 Task: Create a due date automation trigger when advanced on, on the monday of the week a card is due add dates due today at 11:00 AM.
Action: Mouse moved to (1224, 92)
Screenshot: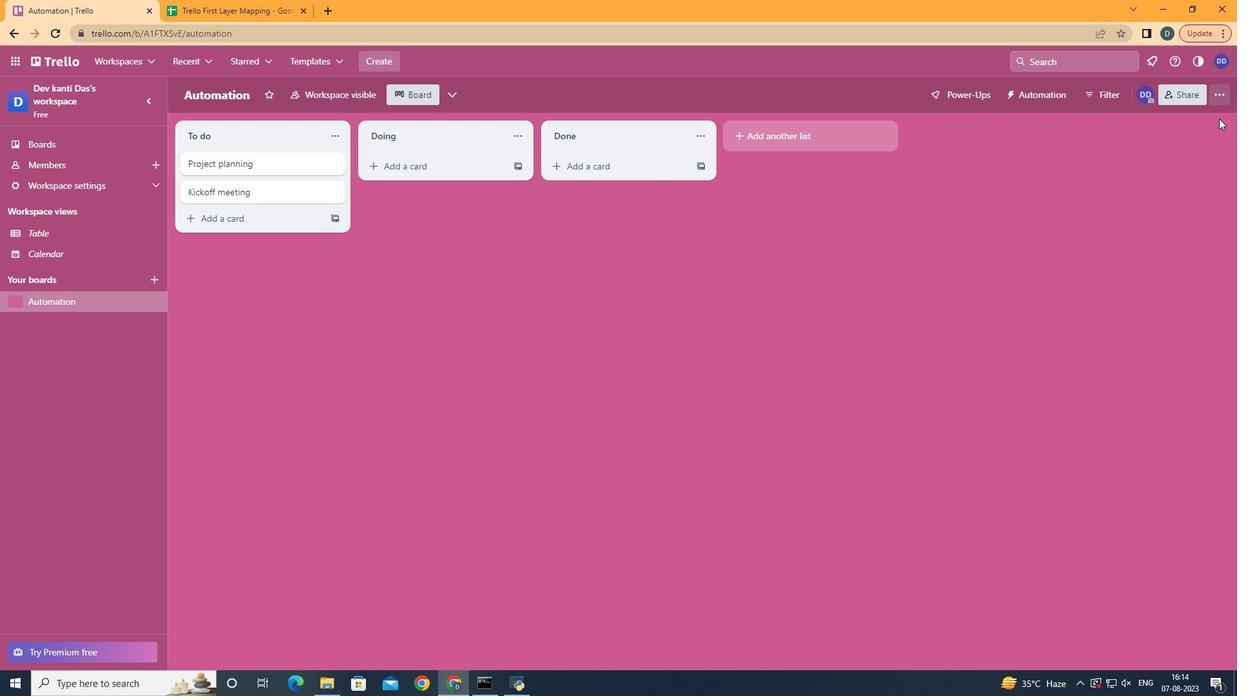 
Action: Mouse pressed left at (1224, 92)
Screenshot: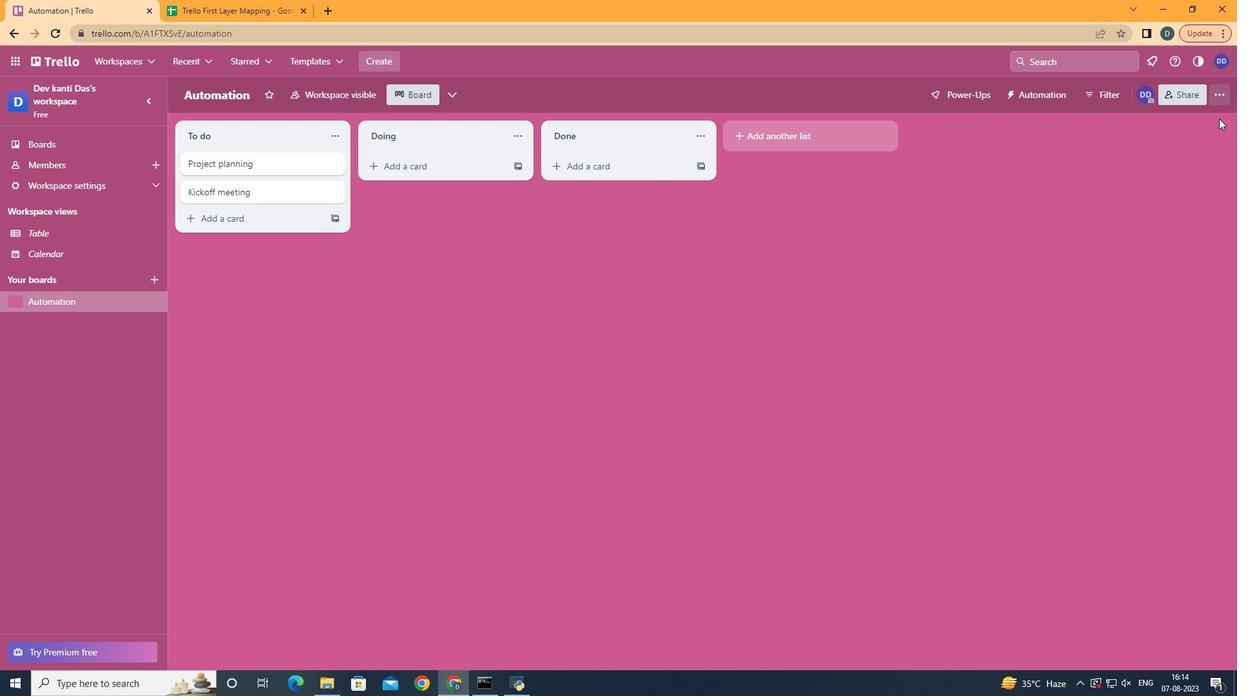 
Action: Mouse moved to (1137, 266)
Screenshot: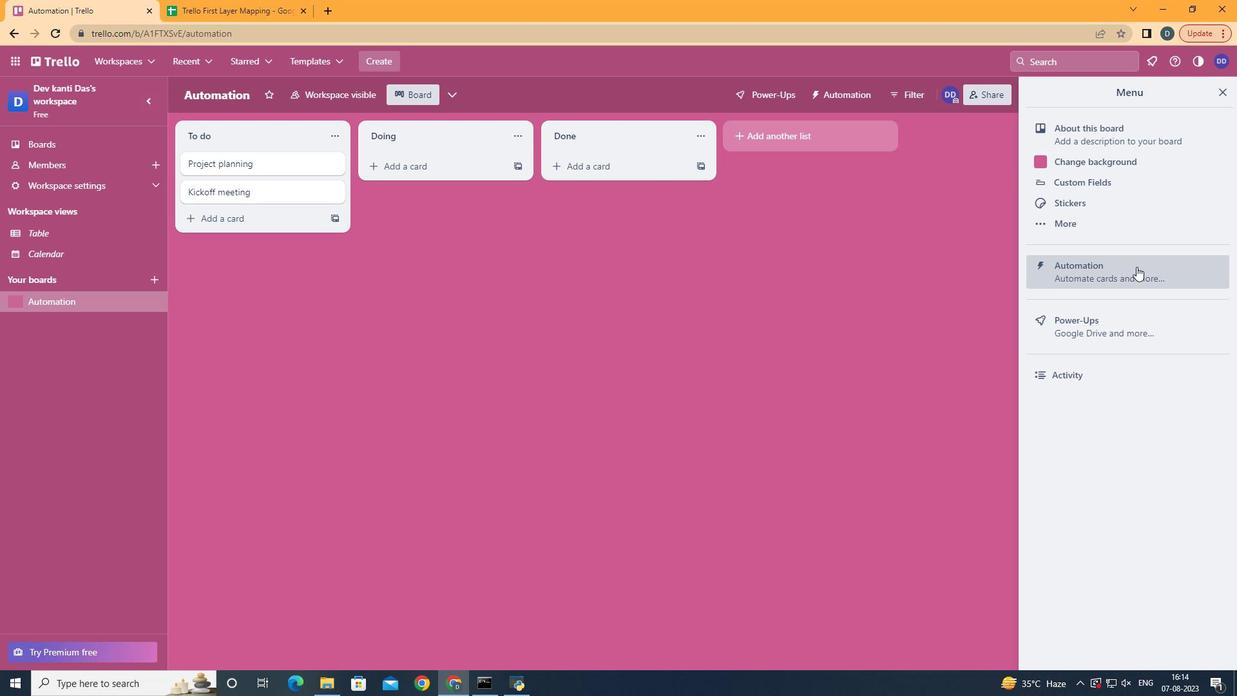 
Action: Mouse pressed left at (1137, 266)
Screenshot: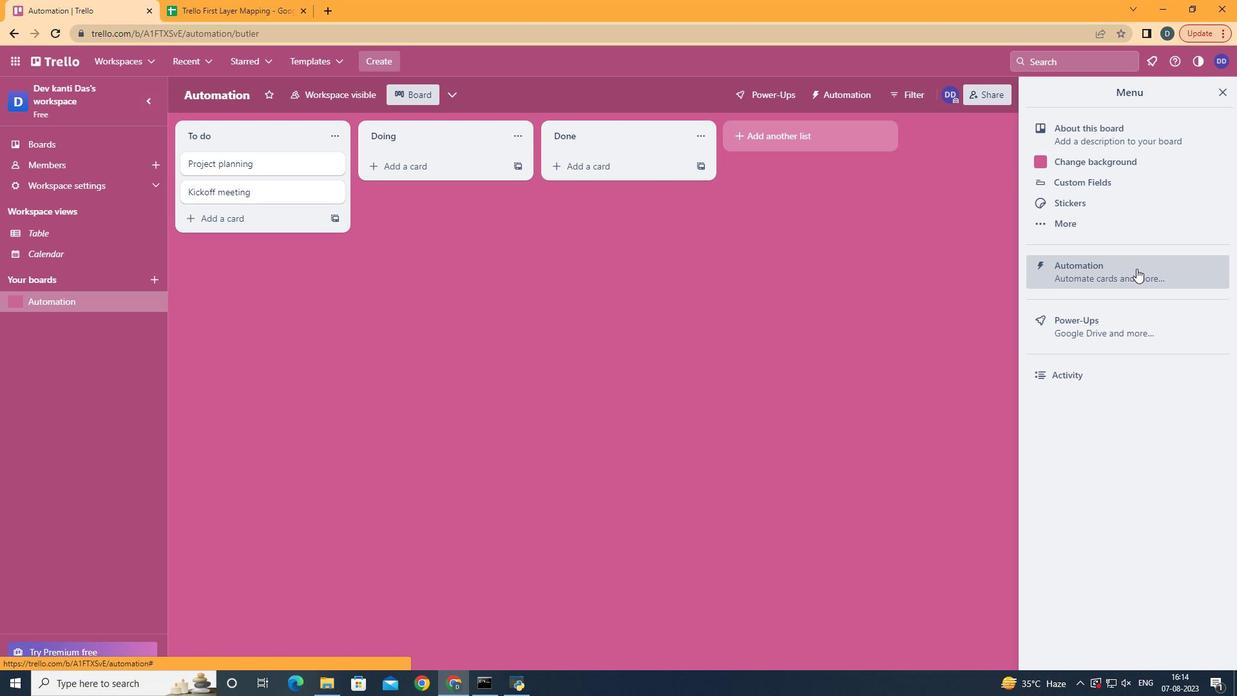 
Action: Mouse moved to (246, 258)
Screenshot: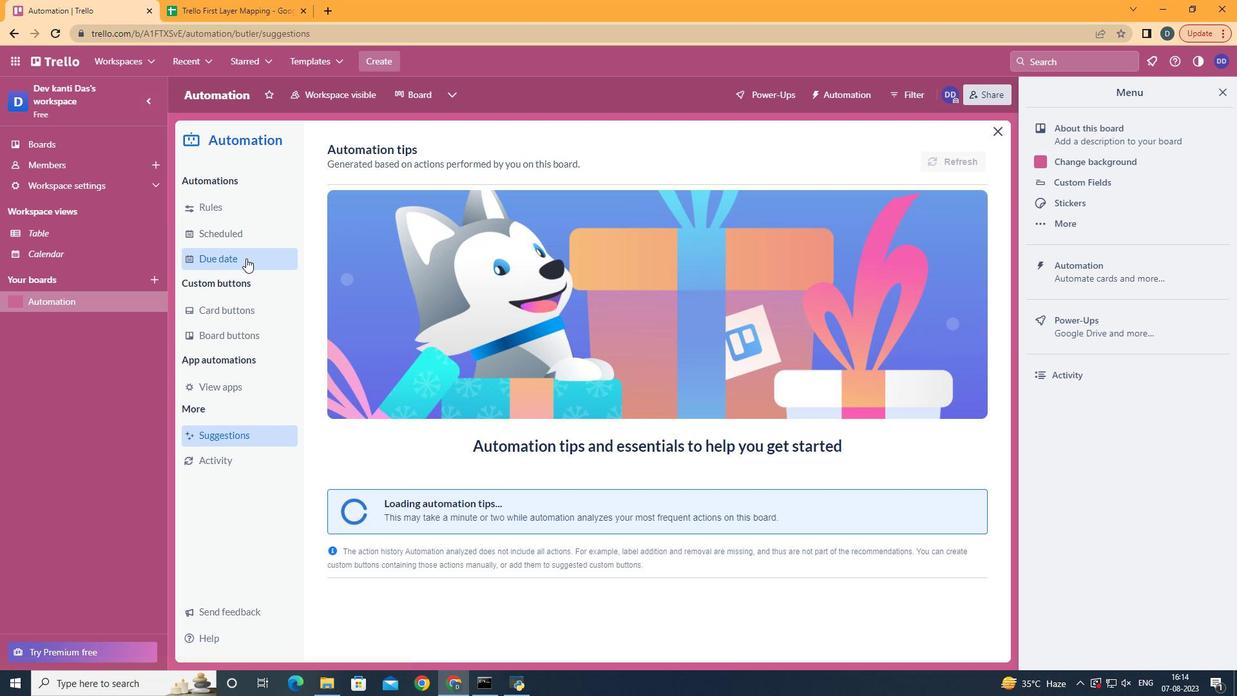 
Action: Mouse pressed left at (246, 258)
Screenshot: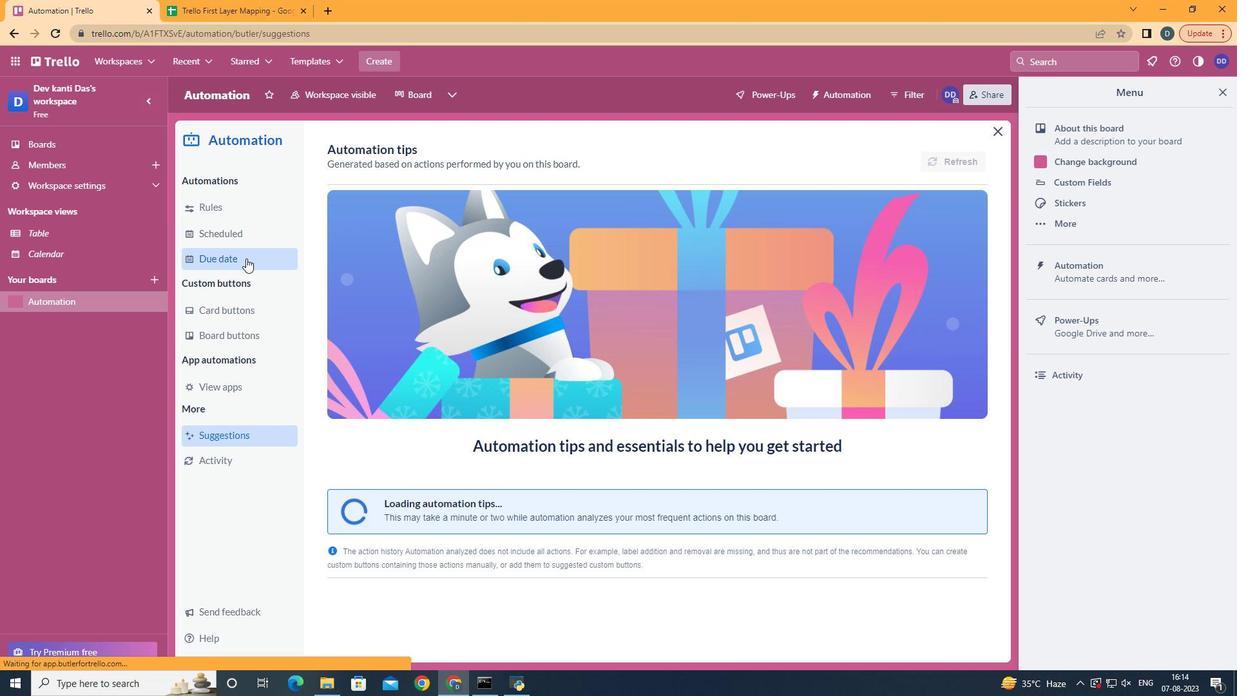 
Action: Mouse moved to (908, 157)
Screenshot: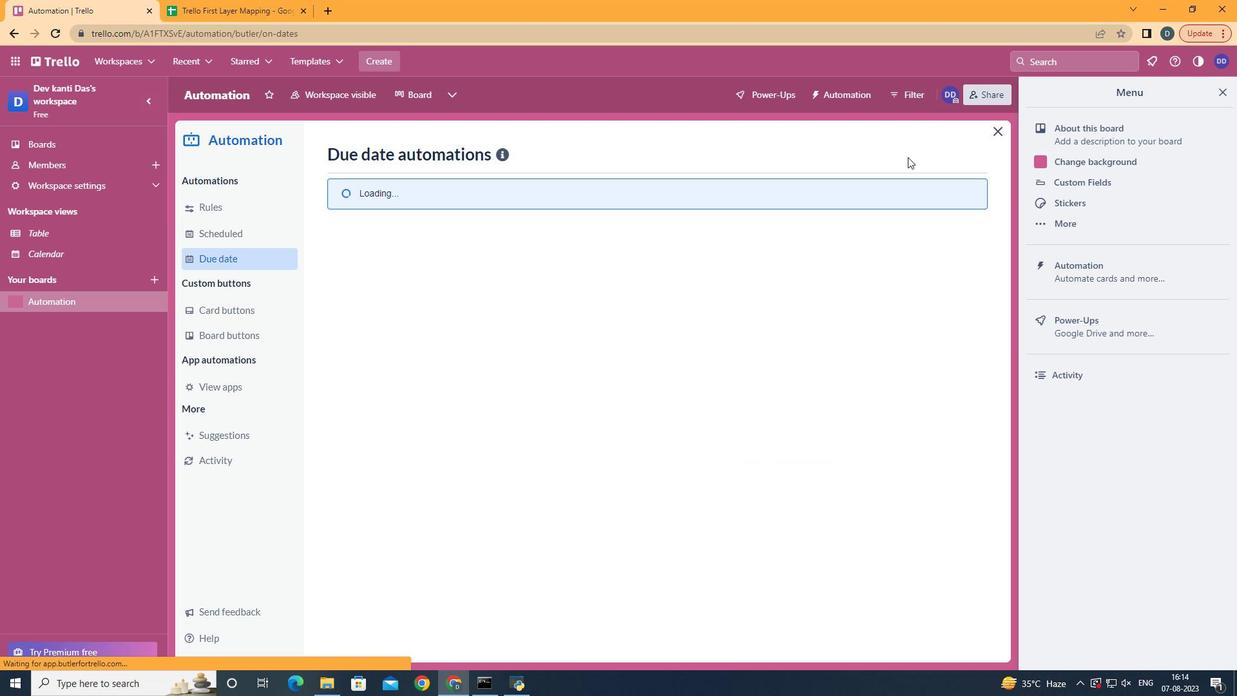 
Action: Mouse pressed left at (908, 157)
Screenshot: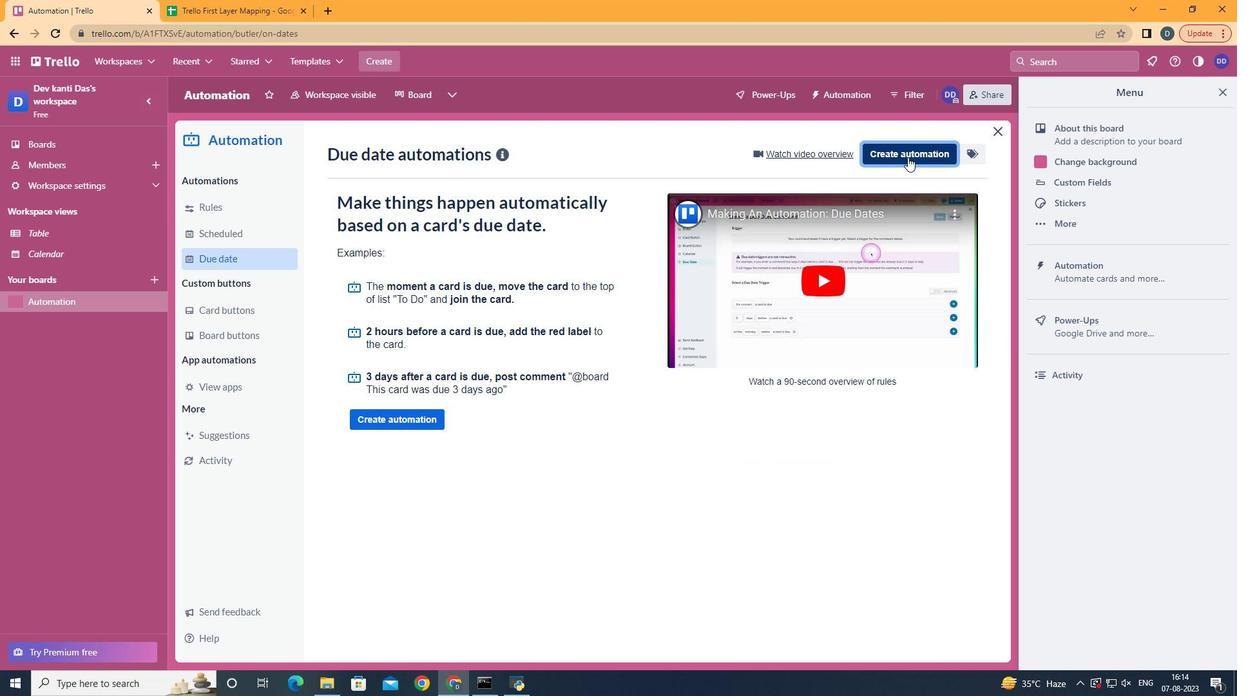 
Action: Mouse moved to (676, 277)
Screenshot: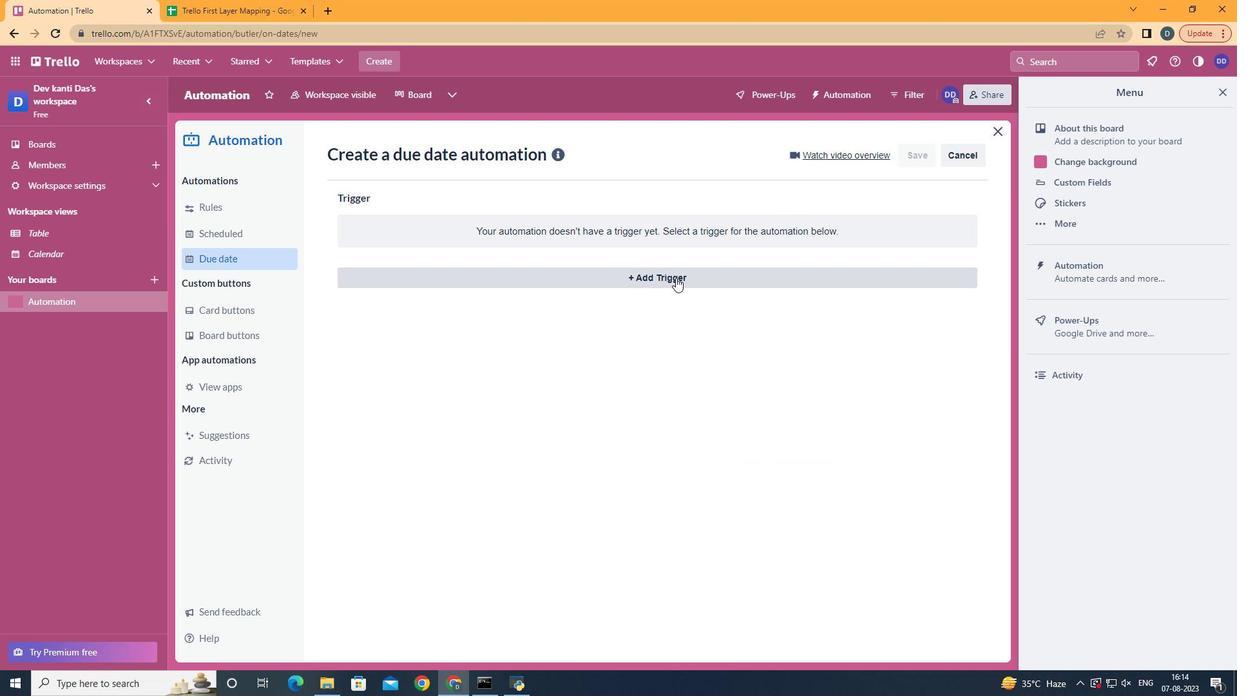 
Action: Mouse pressed left at (676, 277)
Screenshot: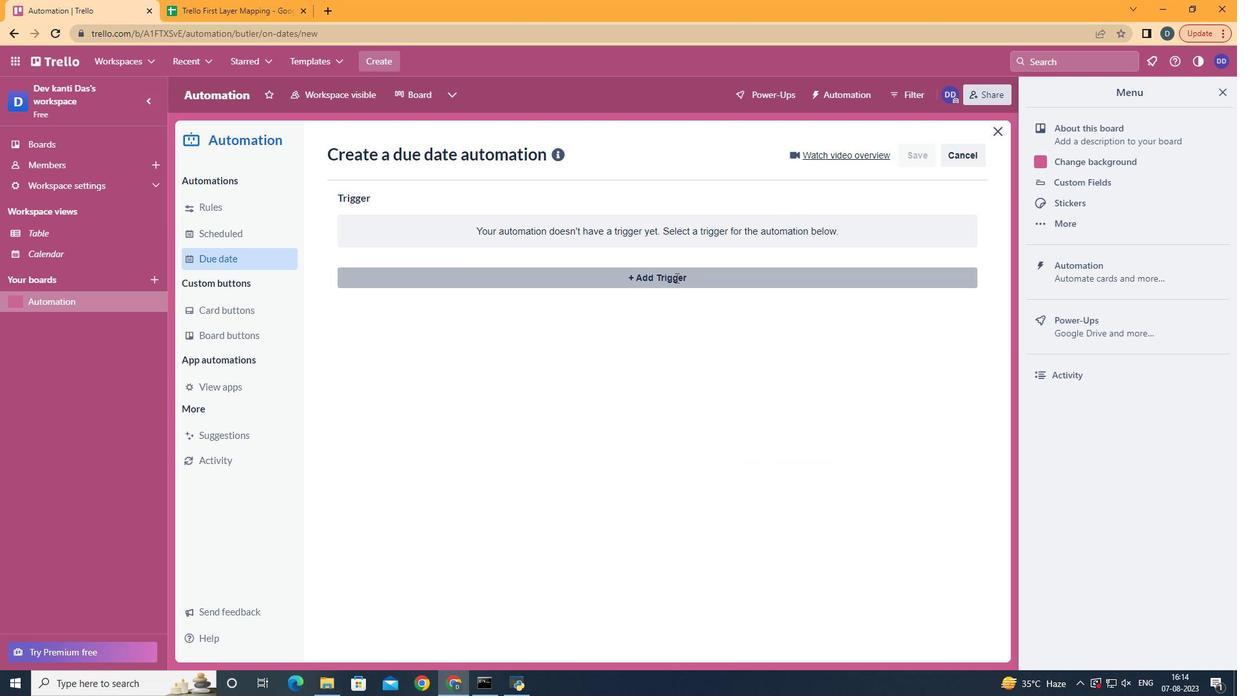
Action: Mouse moved to (419, 336)
Screenshot: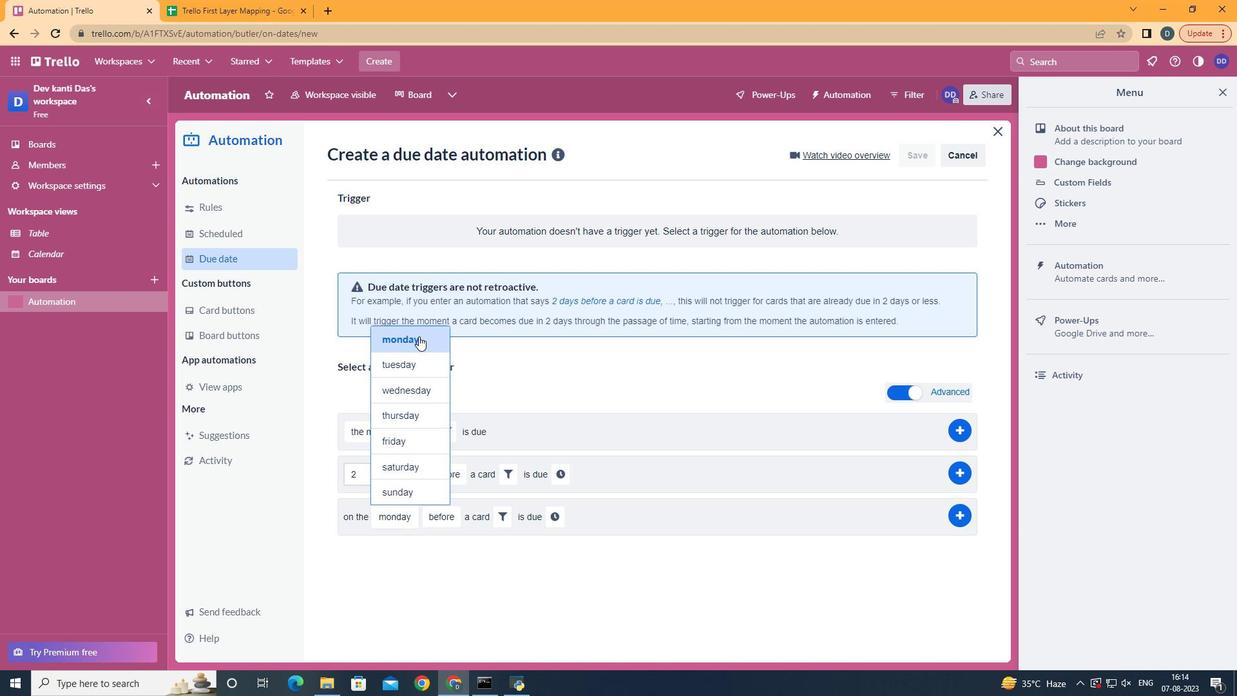 
Action: Mouse pressed left at (419, 336)
Screenshot: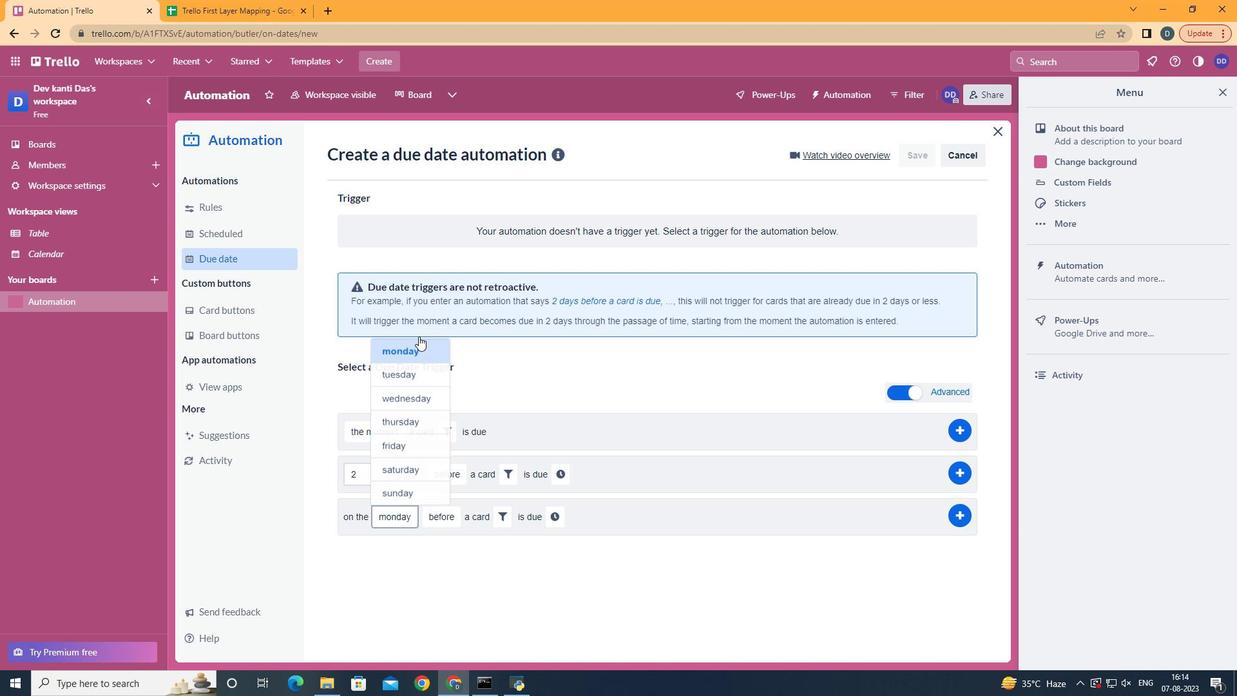 
Action: Mouse moved to (453, 592)
Screenshot: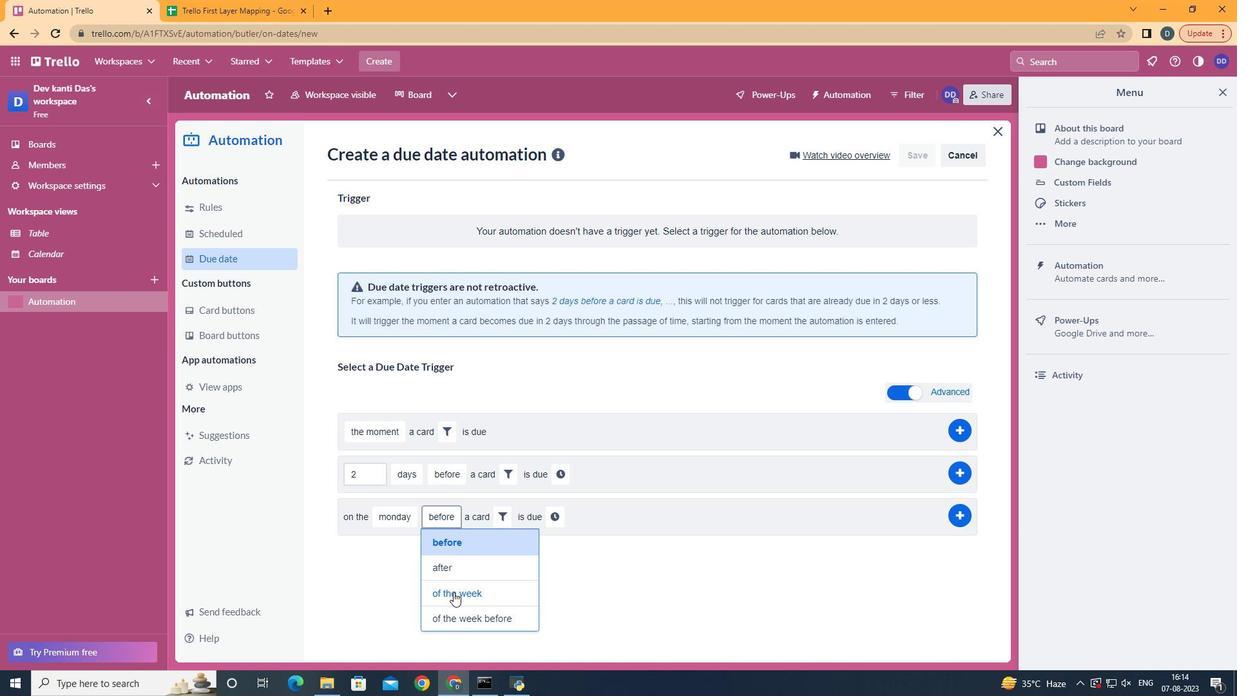 
Action: Mouse pressed left at (453, 592)
Screenshot: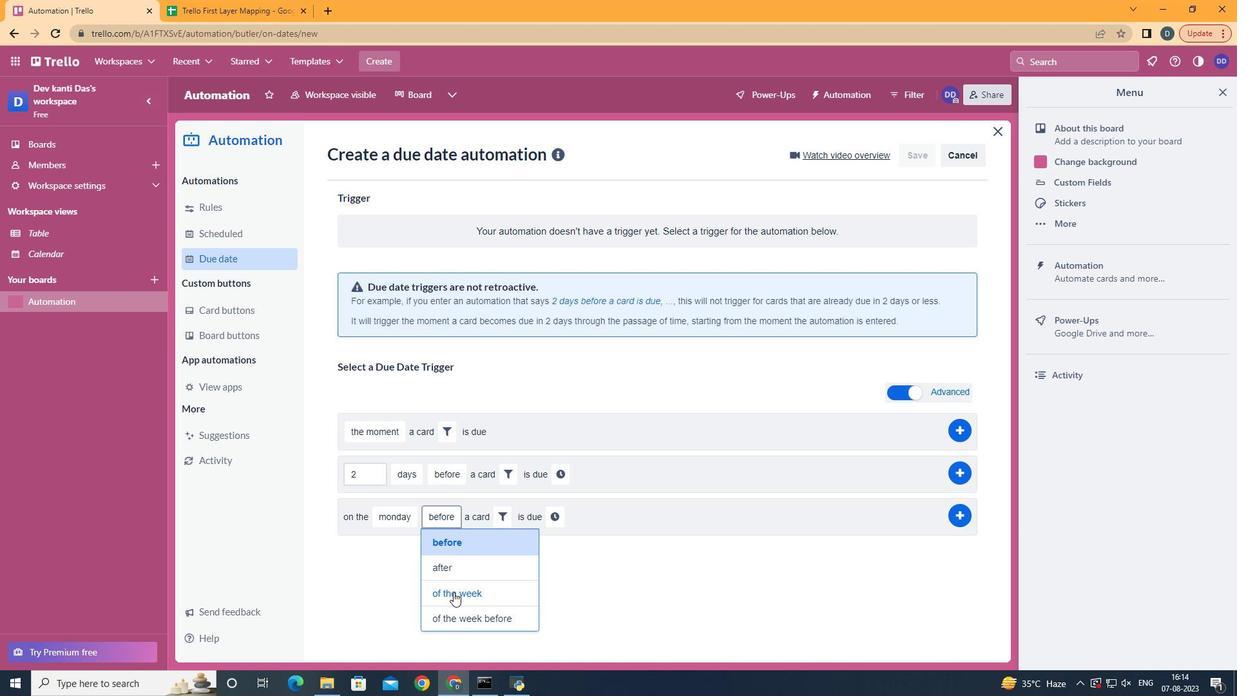 
Action: Mouse moved to (518, 524)
Screenshot: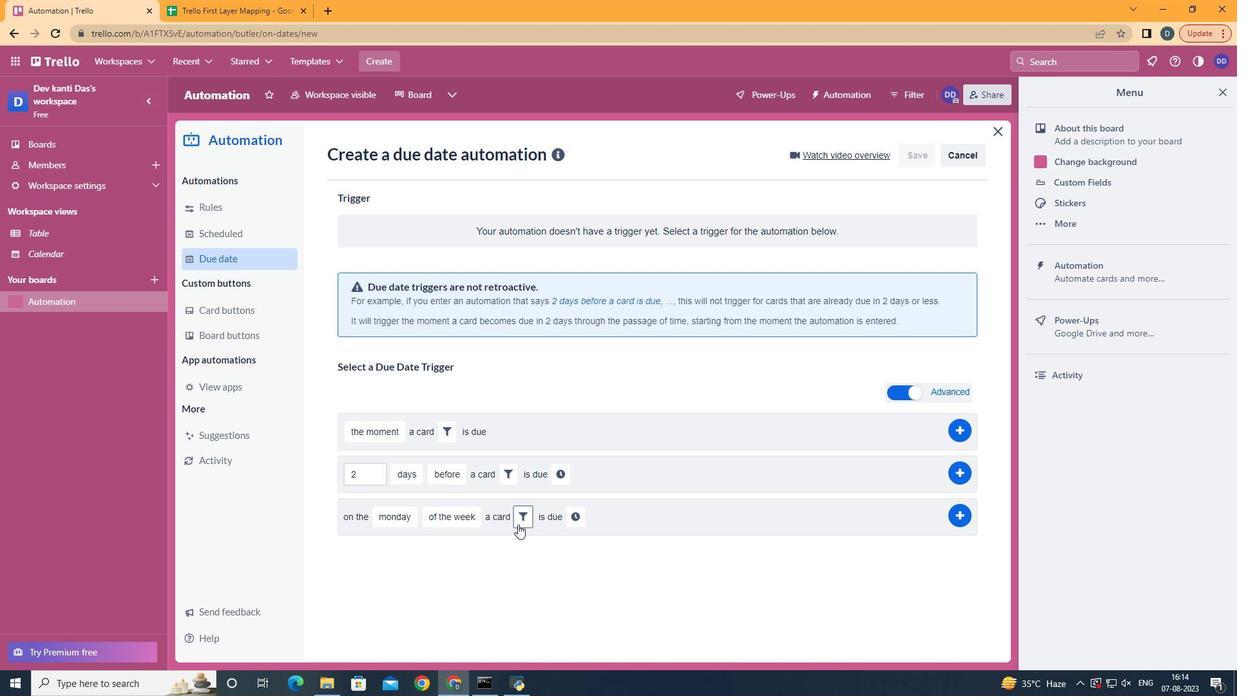 
Action: Mouse pressed left at (518, 524)
Screenshot: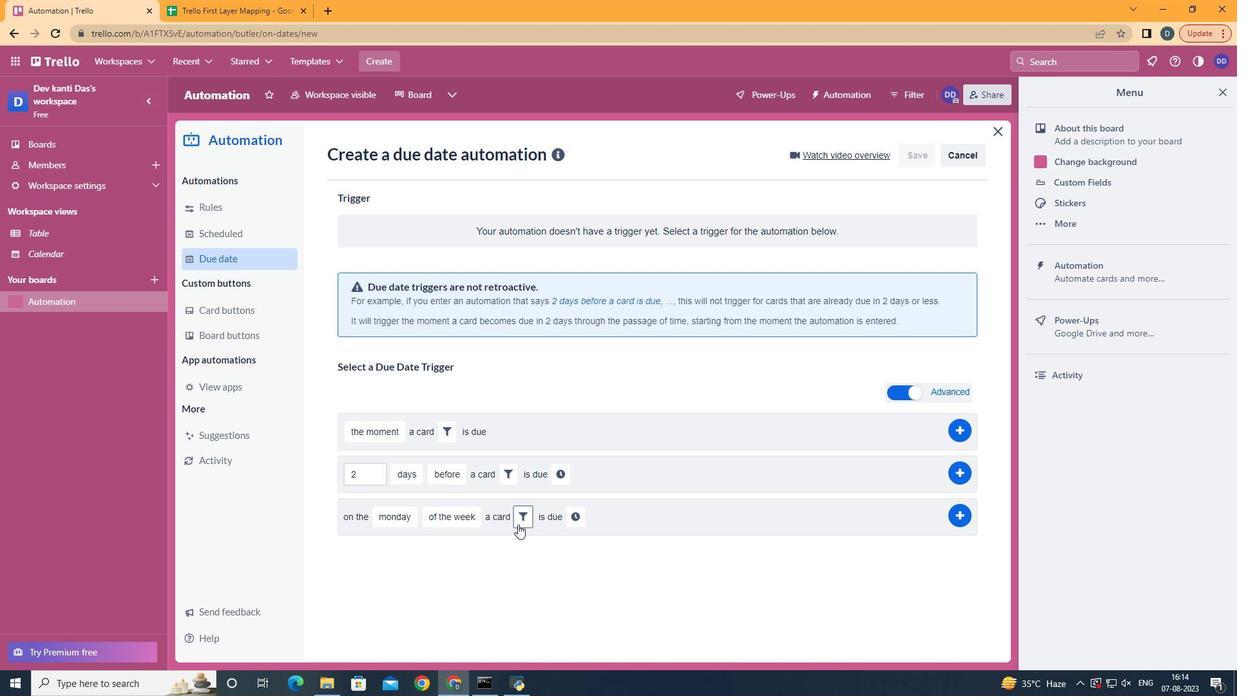 
Action: Mouse moved to (584, 558)
Screenshot: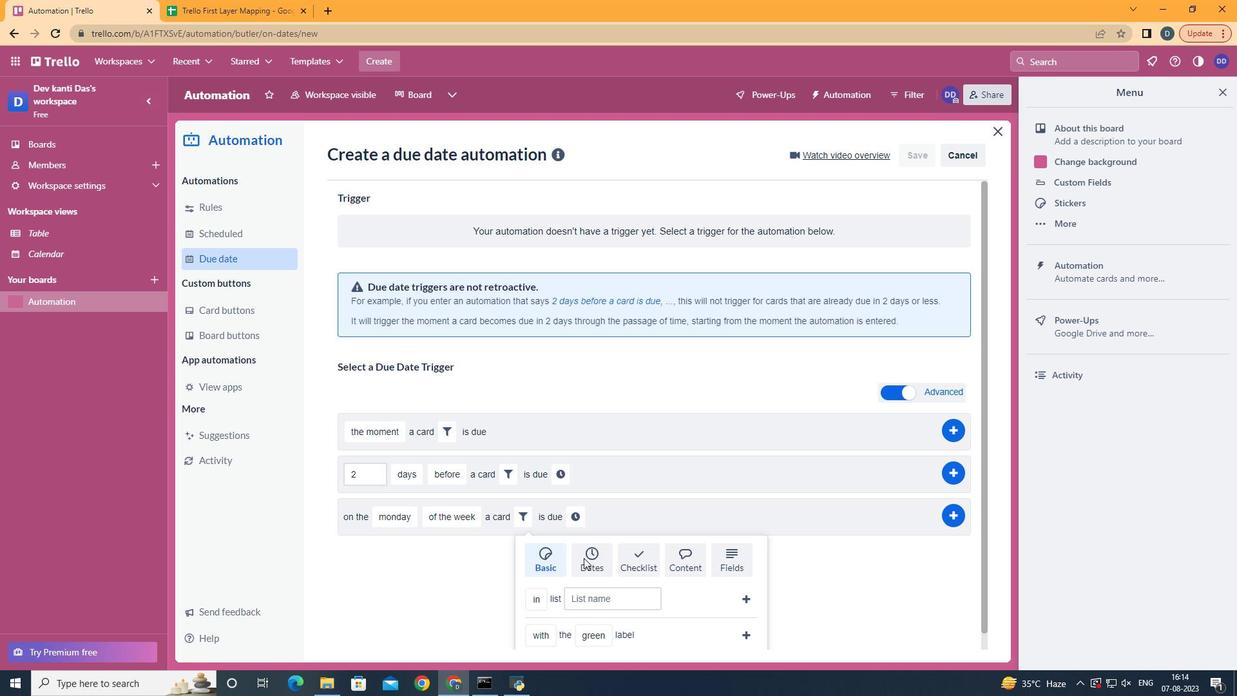 
Action: Mouse pressed left at (584, 558)
Screenshot: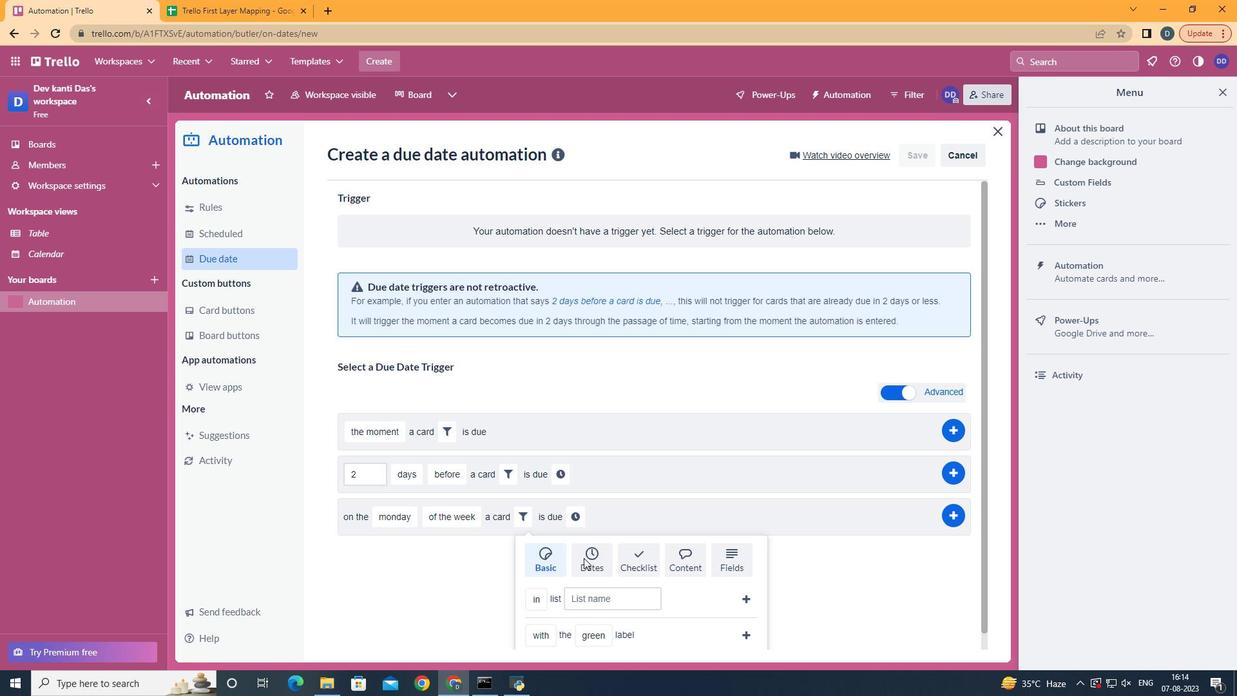 
Action: Mouse scrolled (584, 557) with delta (0, 0)
Screenshot: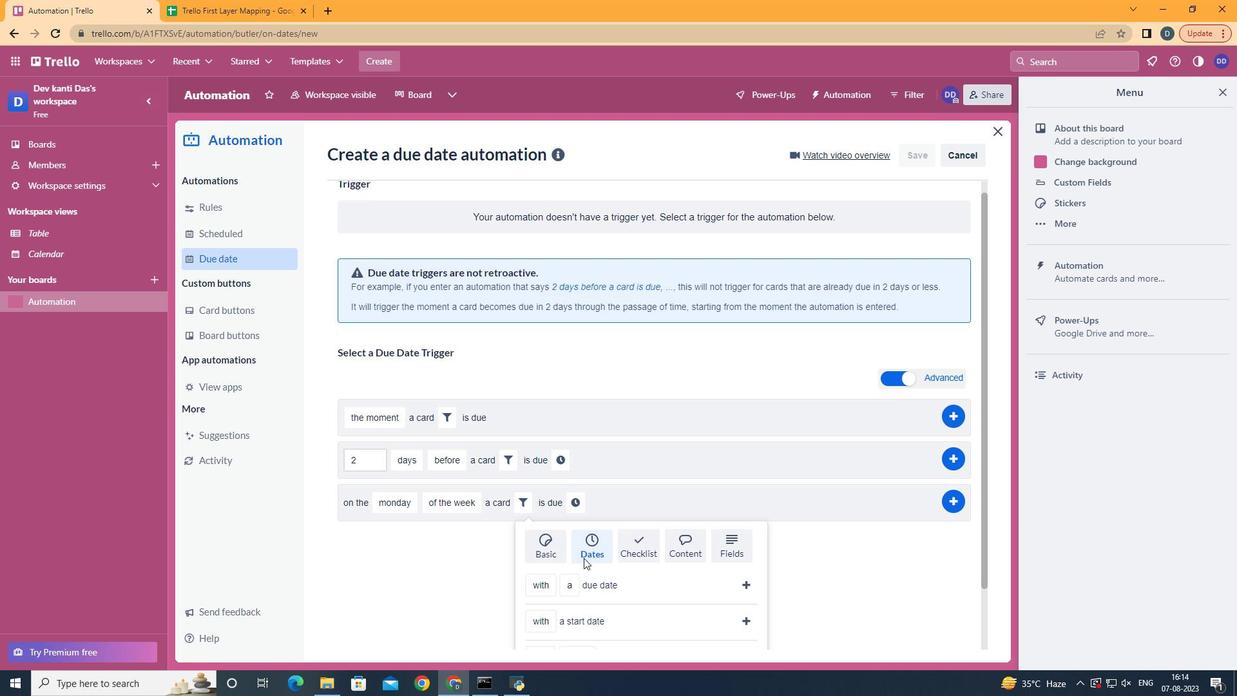 
Action: Mouse scrolled (584, 557) with delta (0, 0)
Screenshot: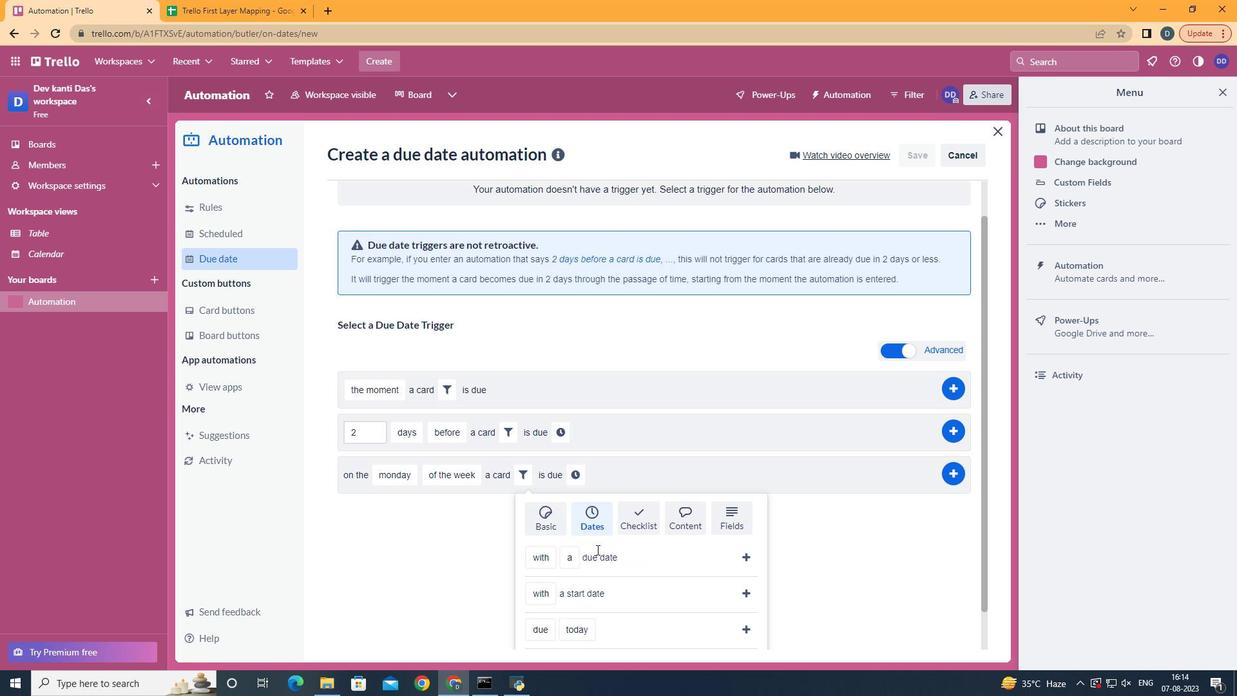 
Action: Mouse scrolled (584, 557) with delta (0, 0)
Screenshot: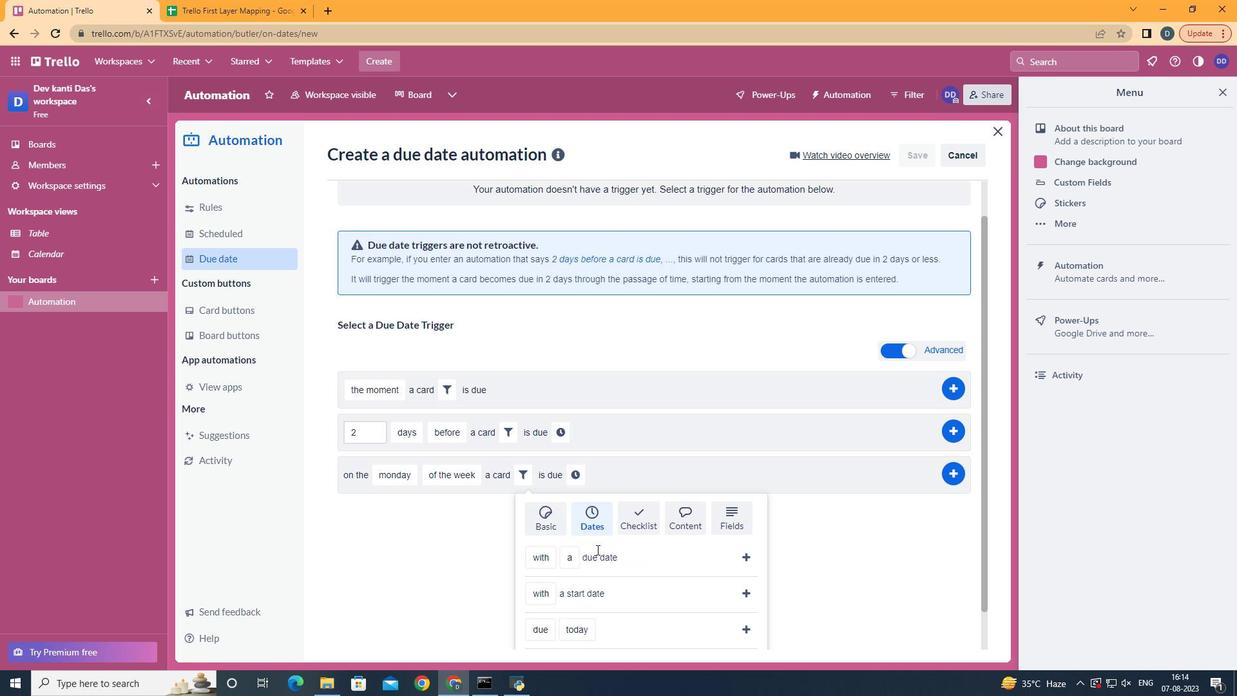 
Action: Mouse scrolled (584, 557) with delta (0, 0)
Screenshot: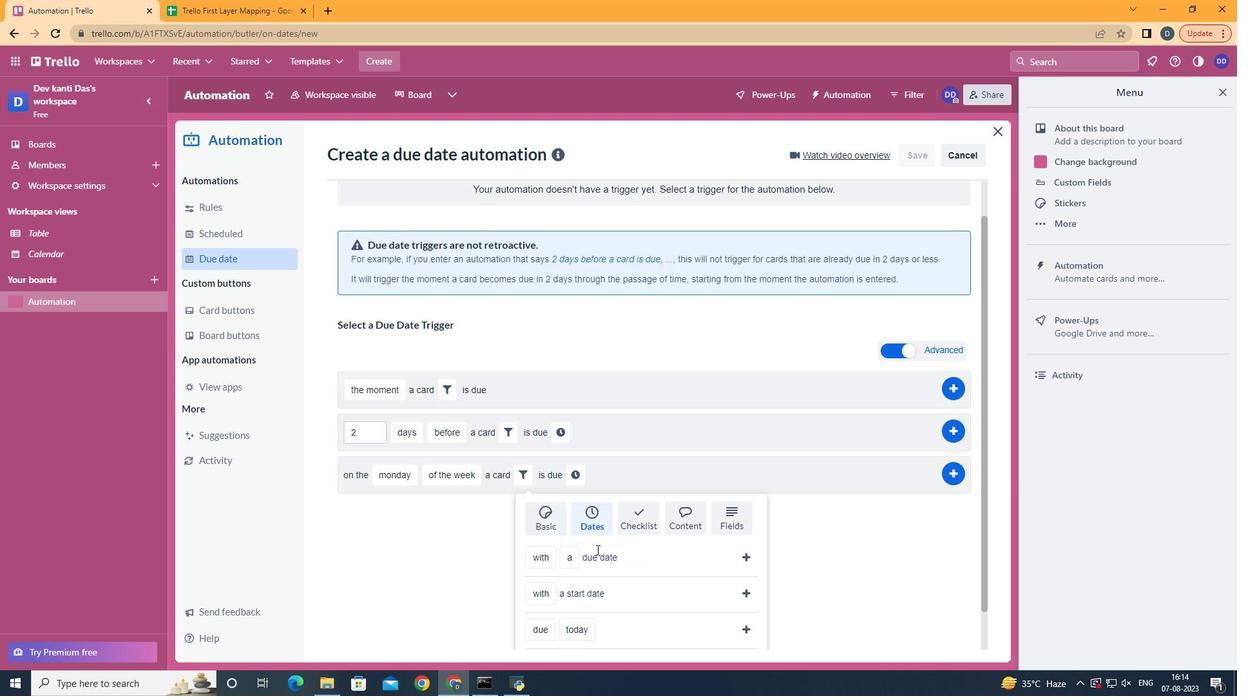 
Action: Mouse scrolled (584, 557) with delta (0, 0)
Screenshot: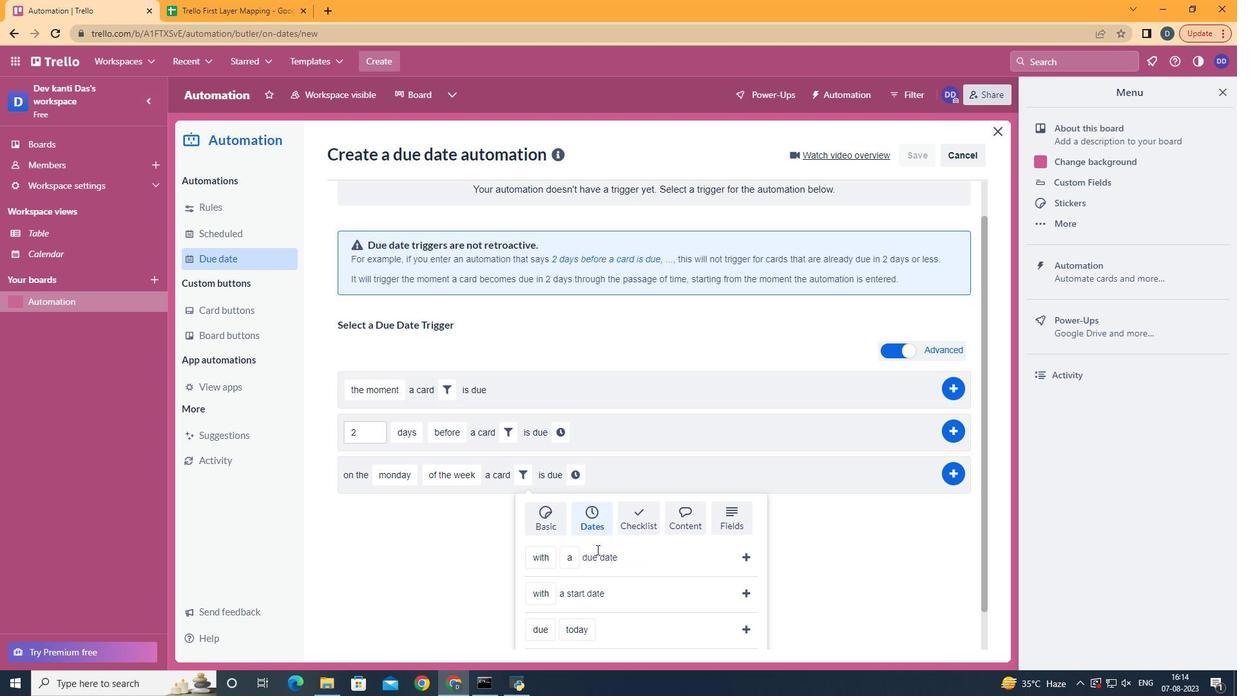 
Action: Mouse moved to (562, 482)
Screenshot: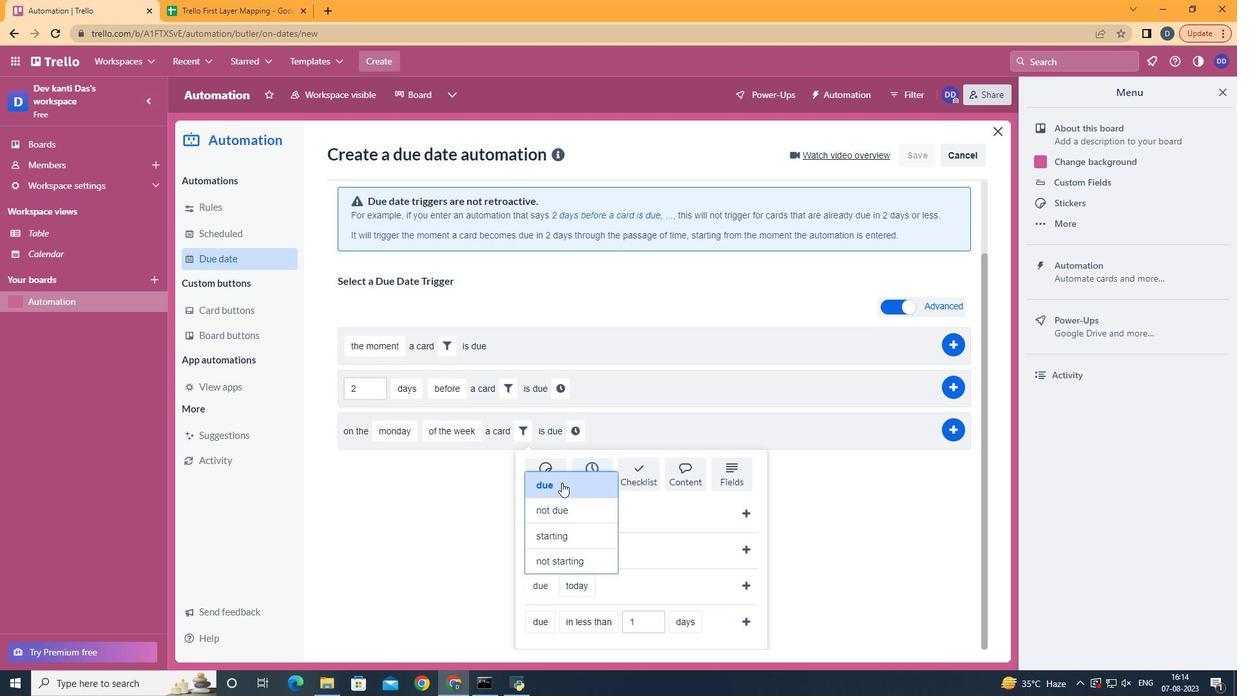 
Action: Mouse pressed left at (562, 482)
Screenshot: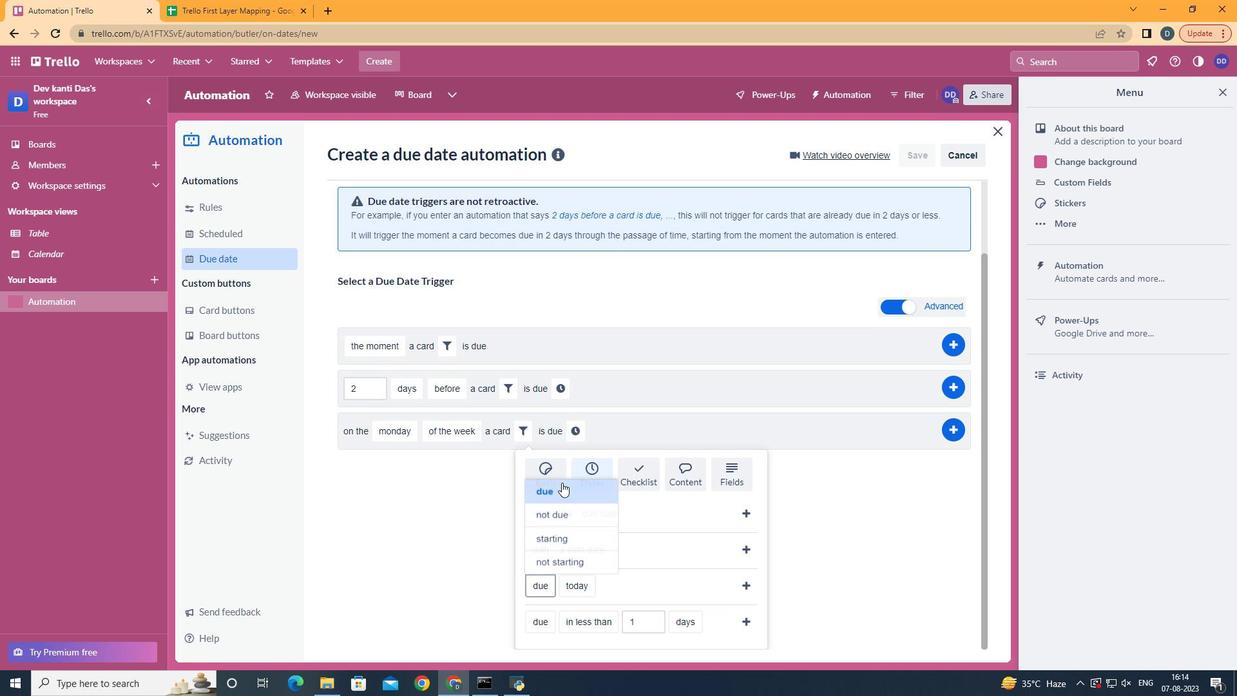 
Action: Mouse moved to (599, 428)
Screenshot: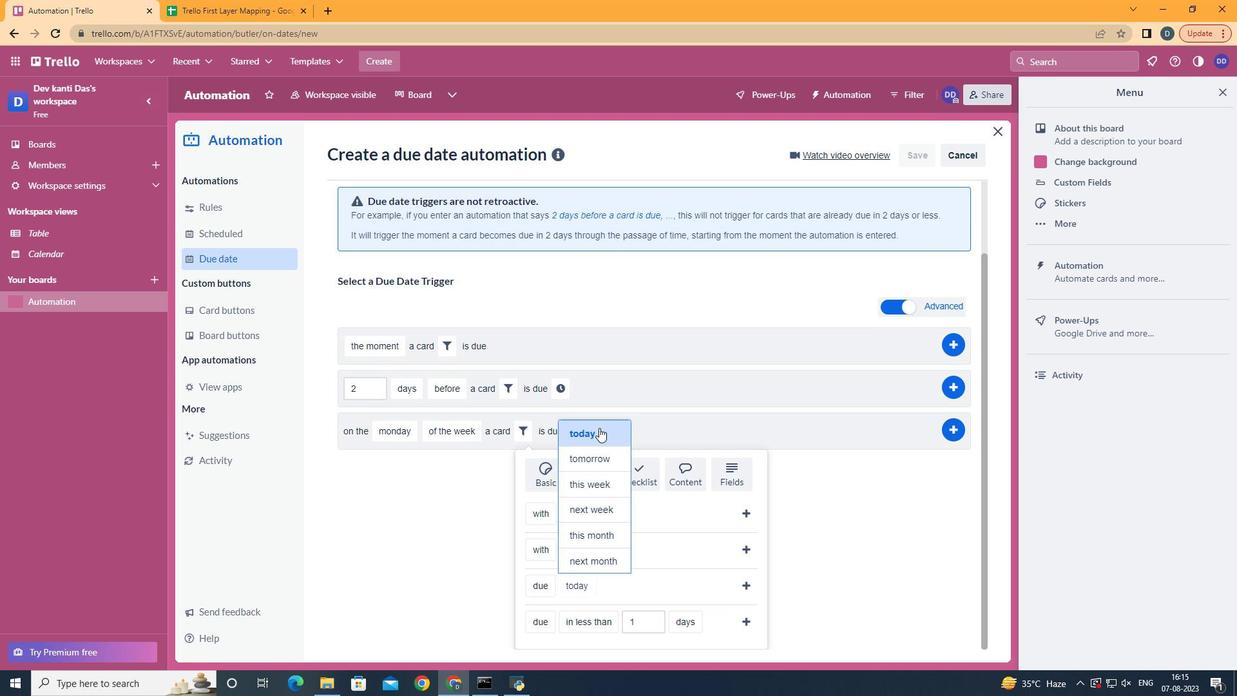 
Action: Mouse pressed left at (599, 428)
Screenshot: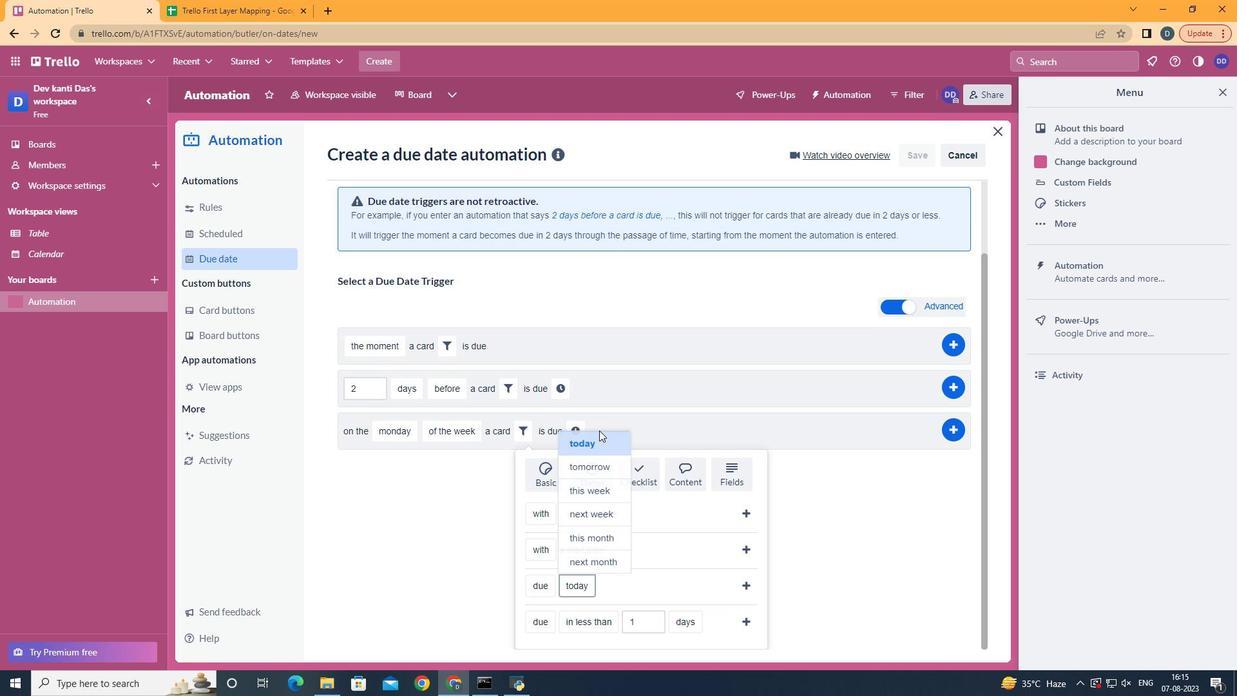 
Action: Mouse moved to (745, 584)
Screenshot: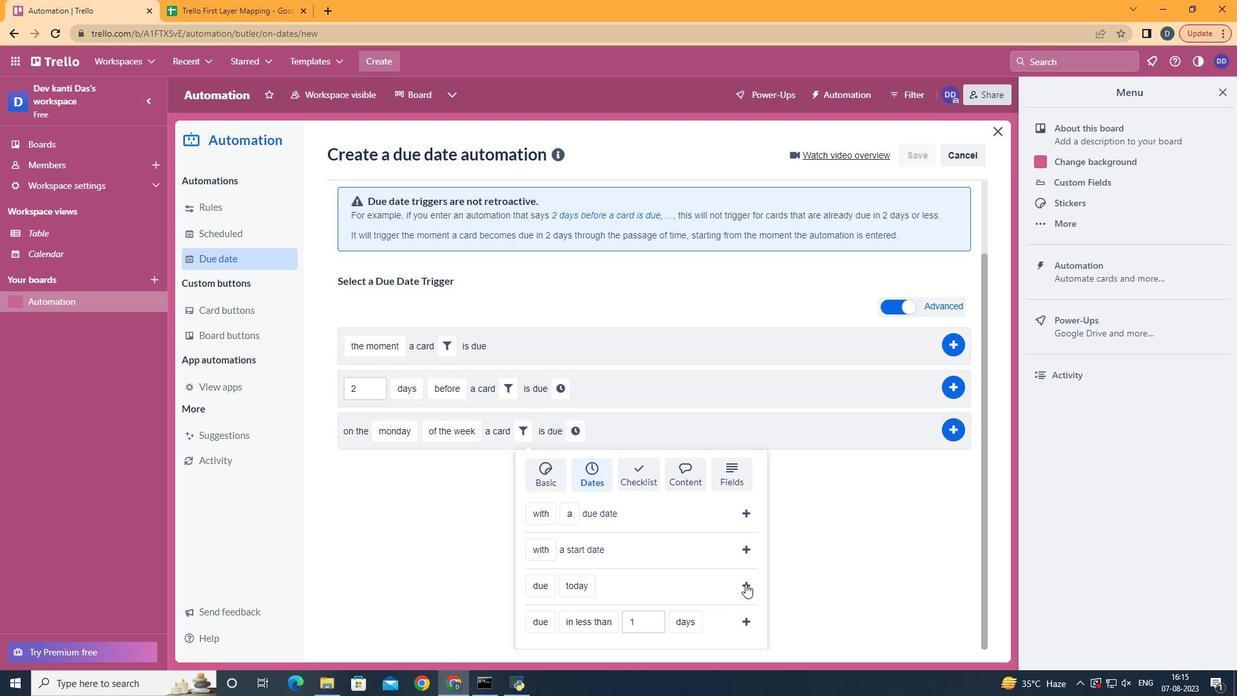 
Action: Mouse pressed left at (745, 584)
Screenshot: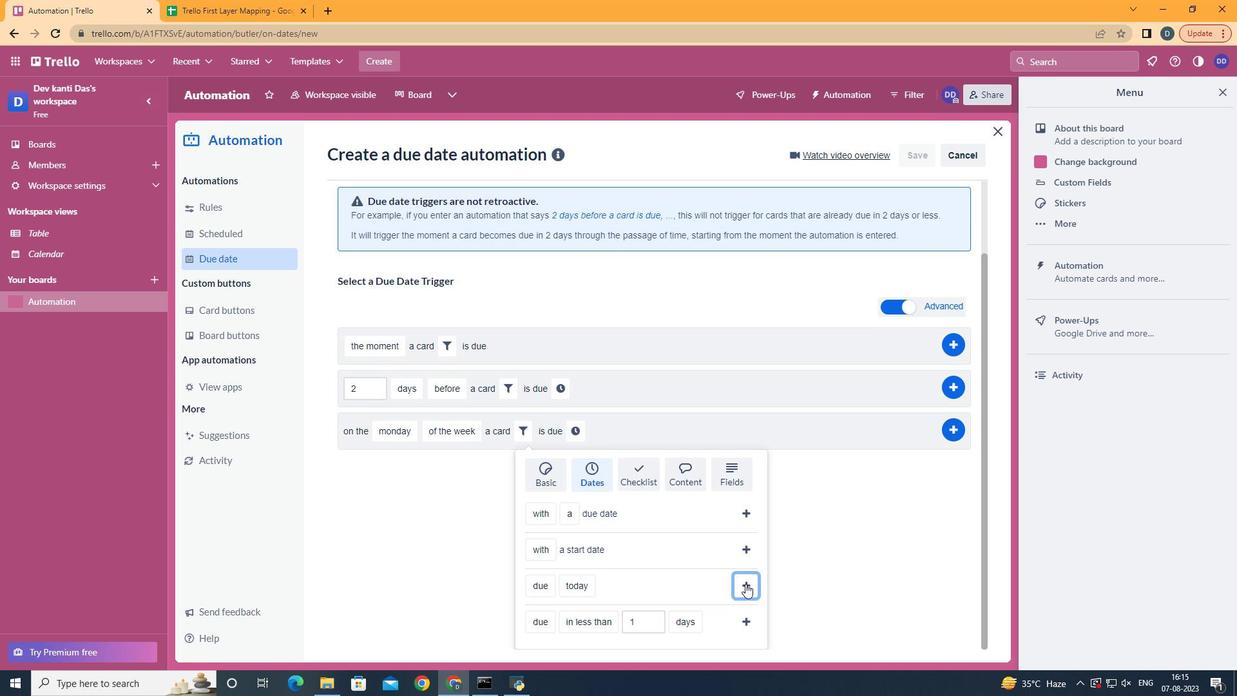 
Action: Mouse moved to (644, 518)
Screenshot: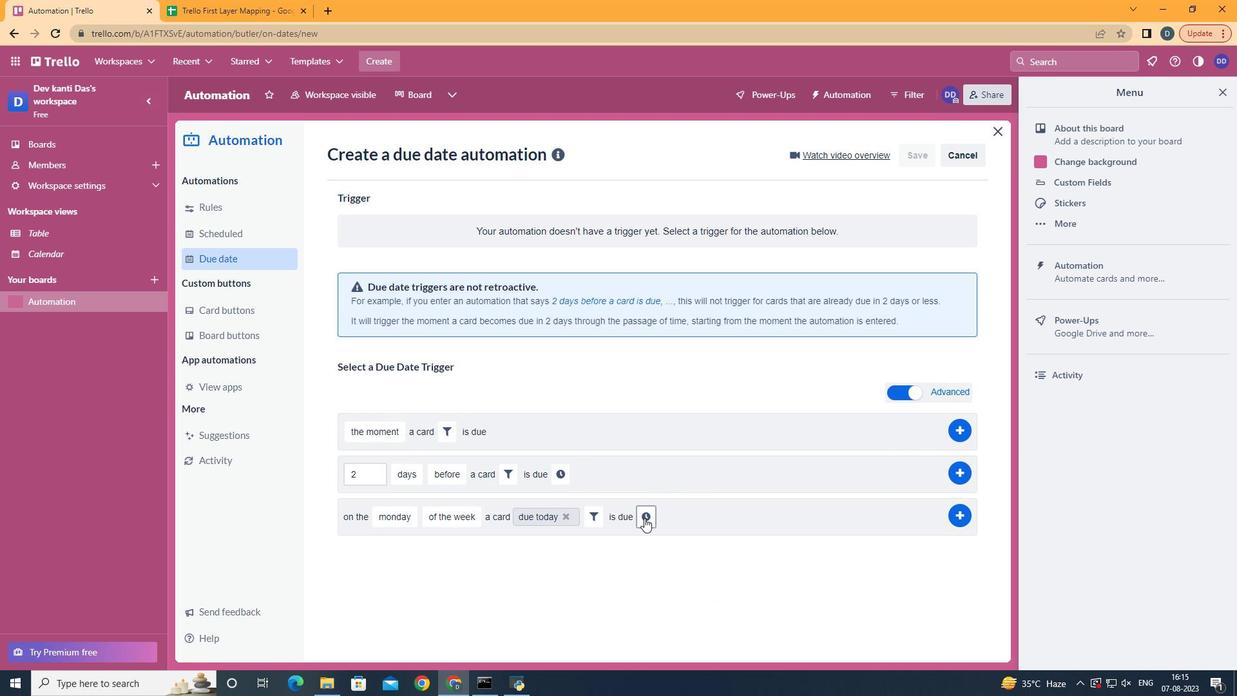 
Action: Mouse pressed left at (644, 518)
Screenshot: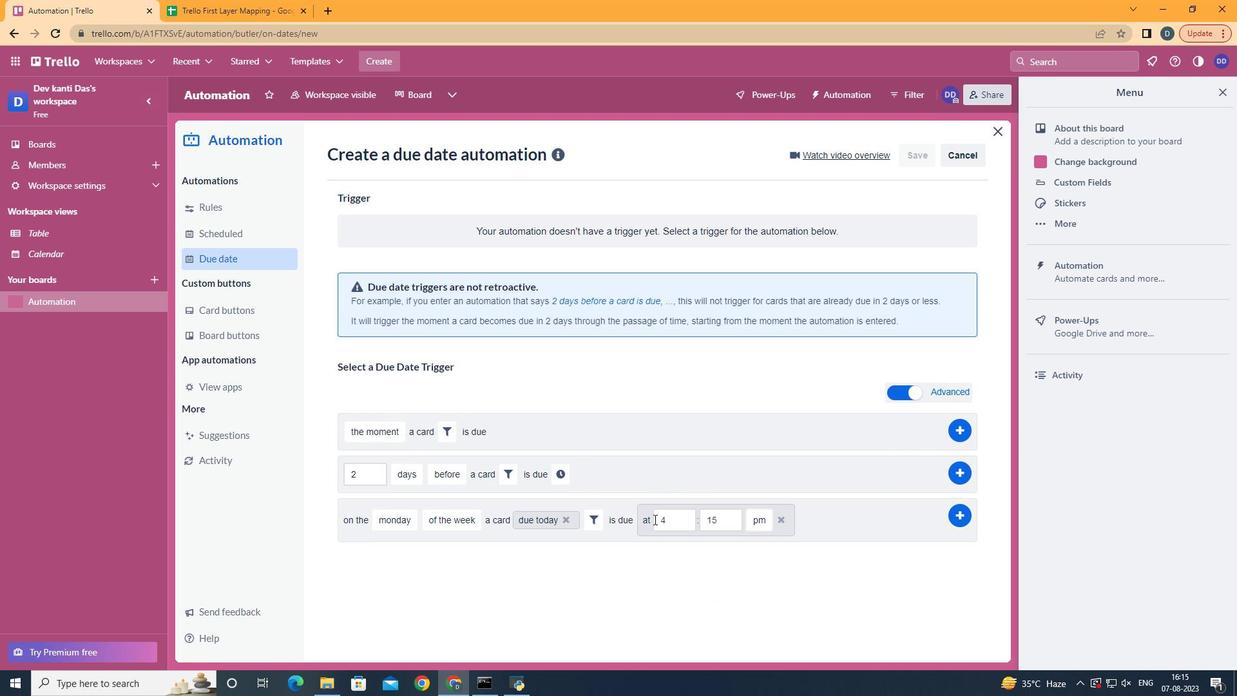 
Action: Mouse moved to (680, 519)
Screenshot: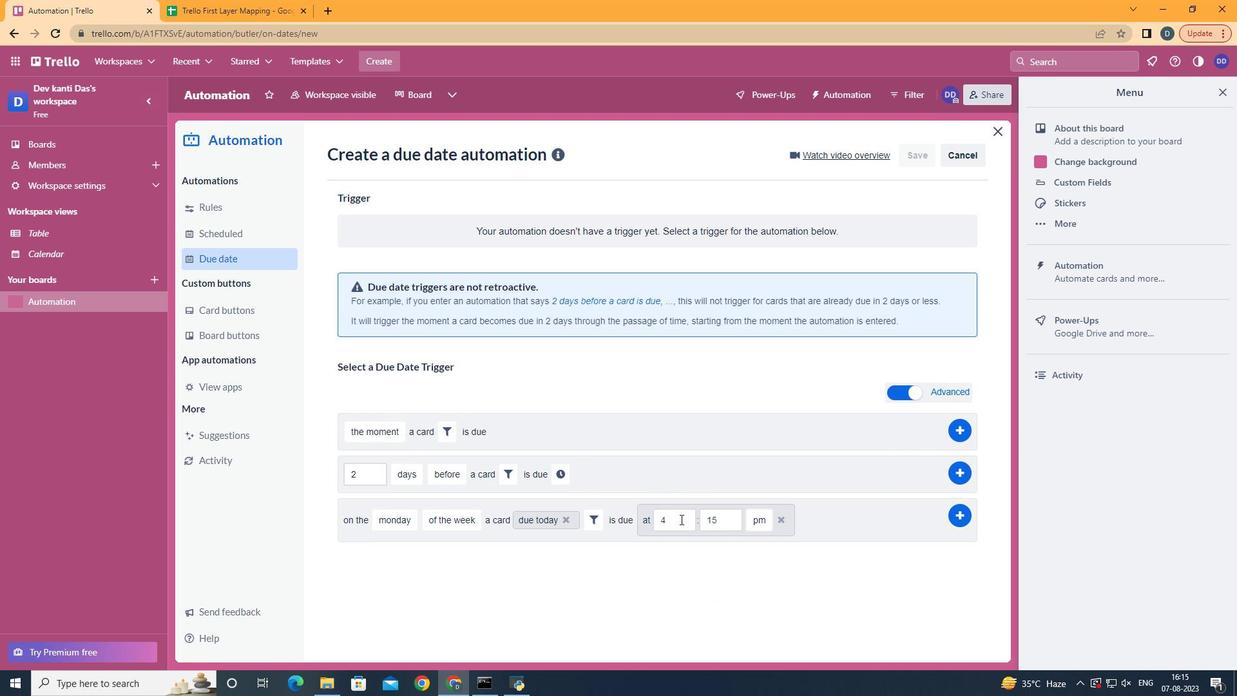 
Action: Mouse pressed left at (680, 519)
Screenshot: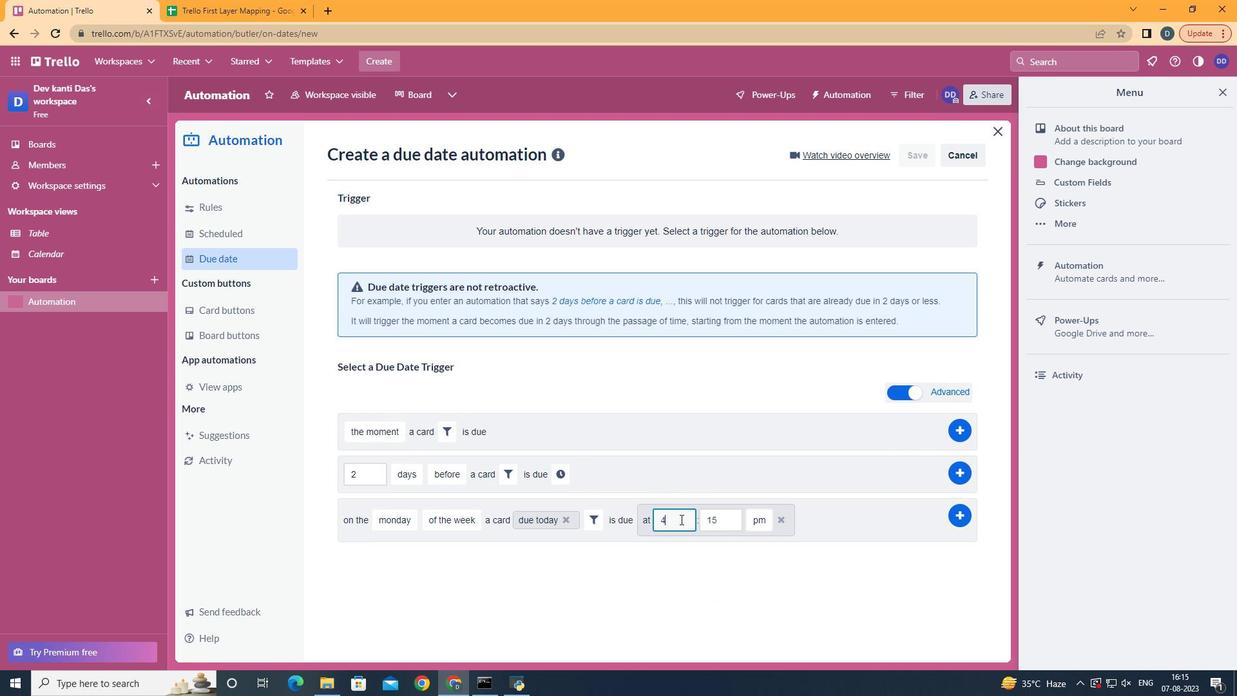 
Action: Mouse moved to (677, 520)
Screenshot: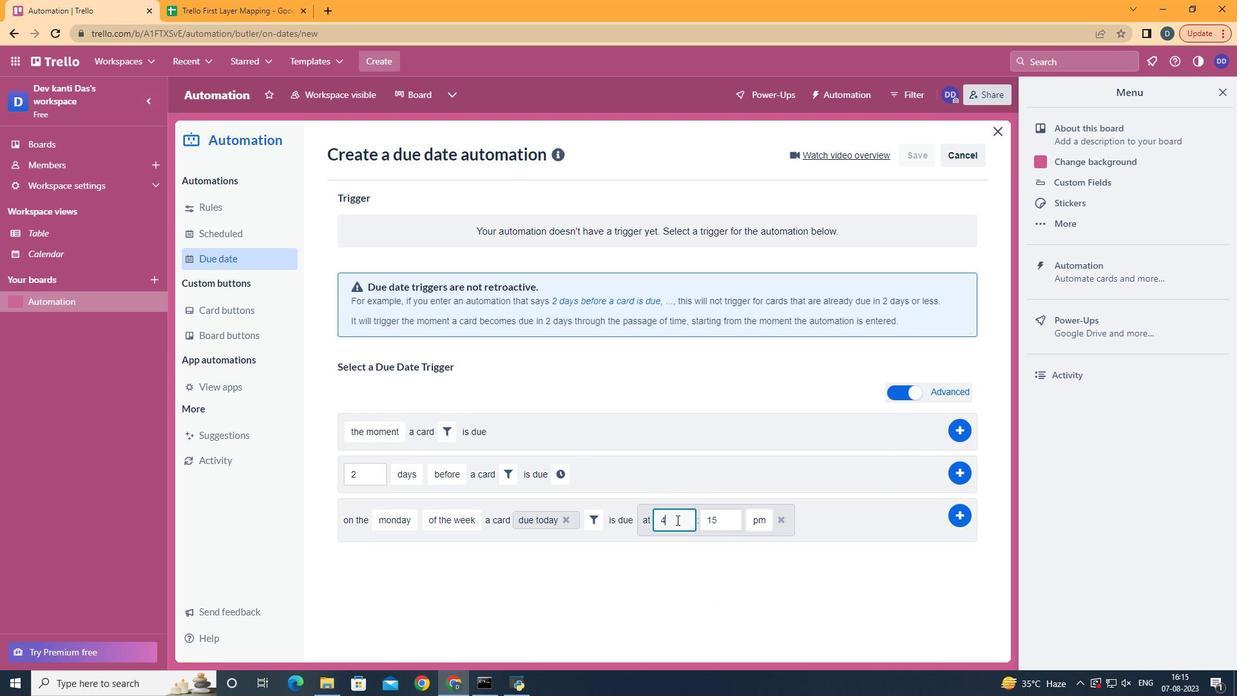 
Action: Key pressed <Key.backspace>11
Screenshot: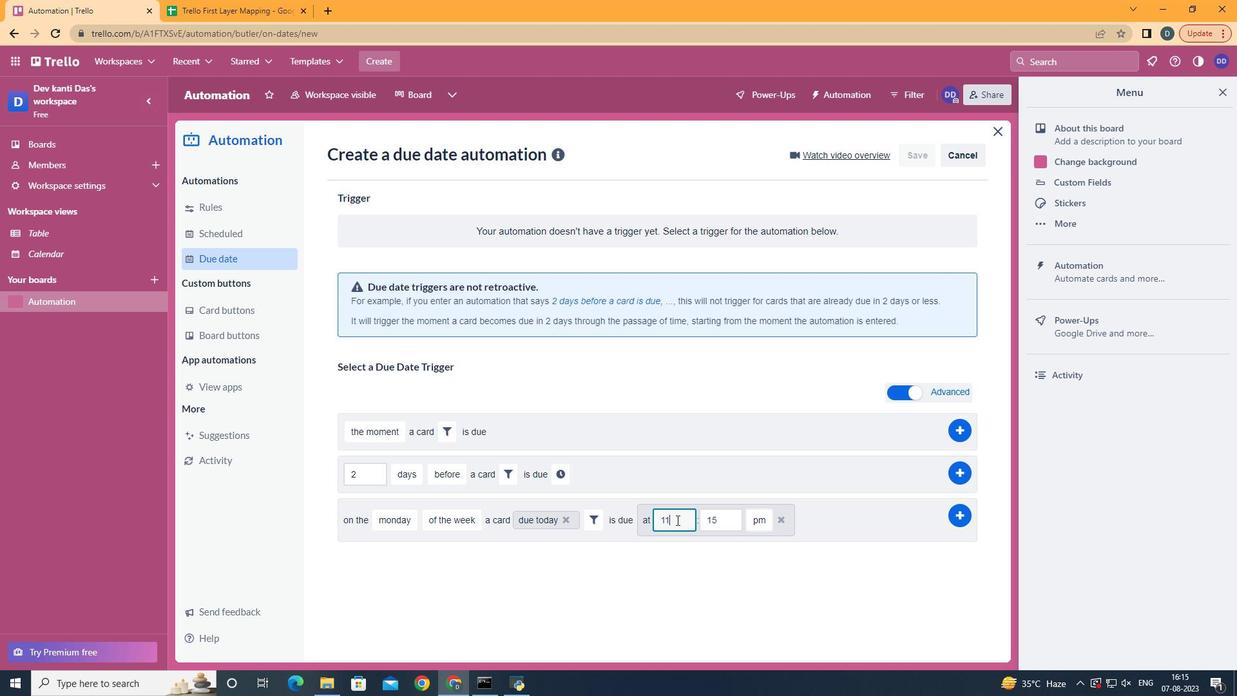 
Action: Mouse moved to (722, 521)
Screenshot: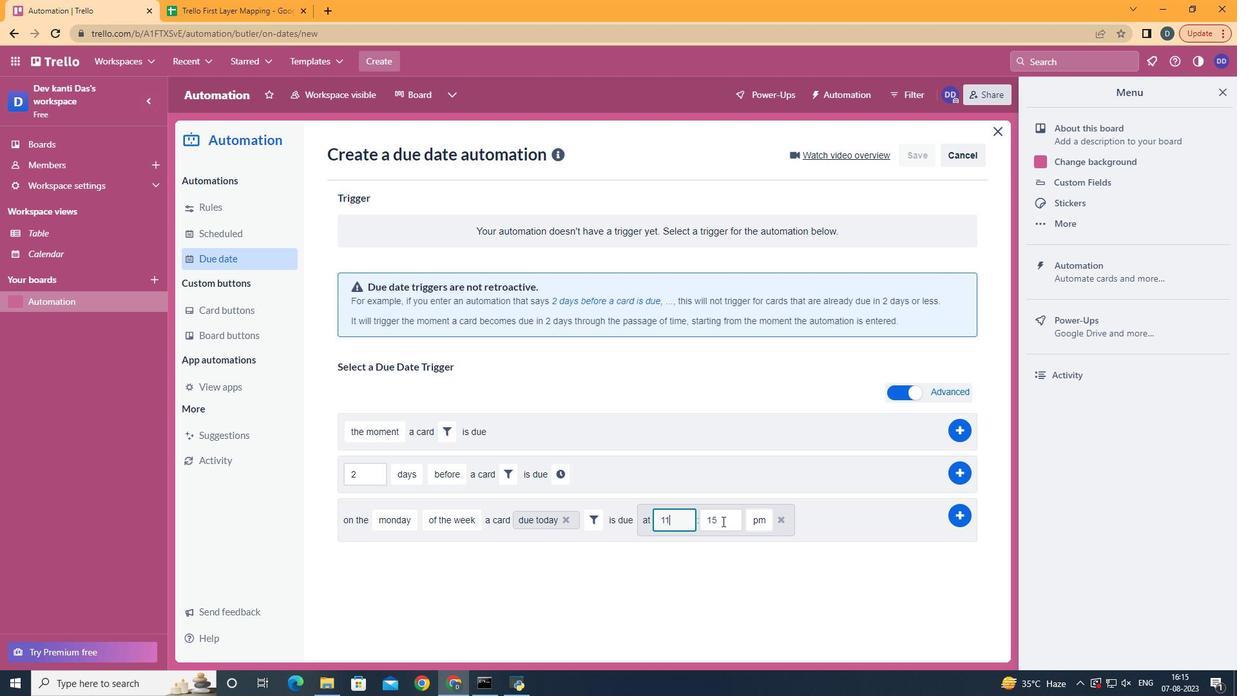 
Action: Mouse pressed left at (722, 521)
Screenshot: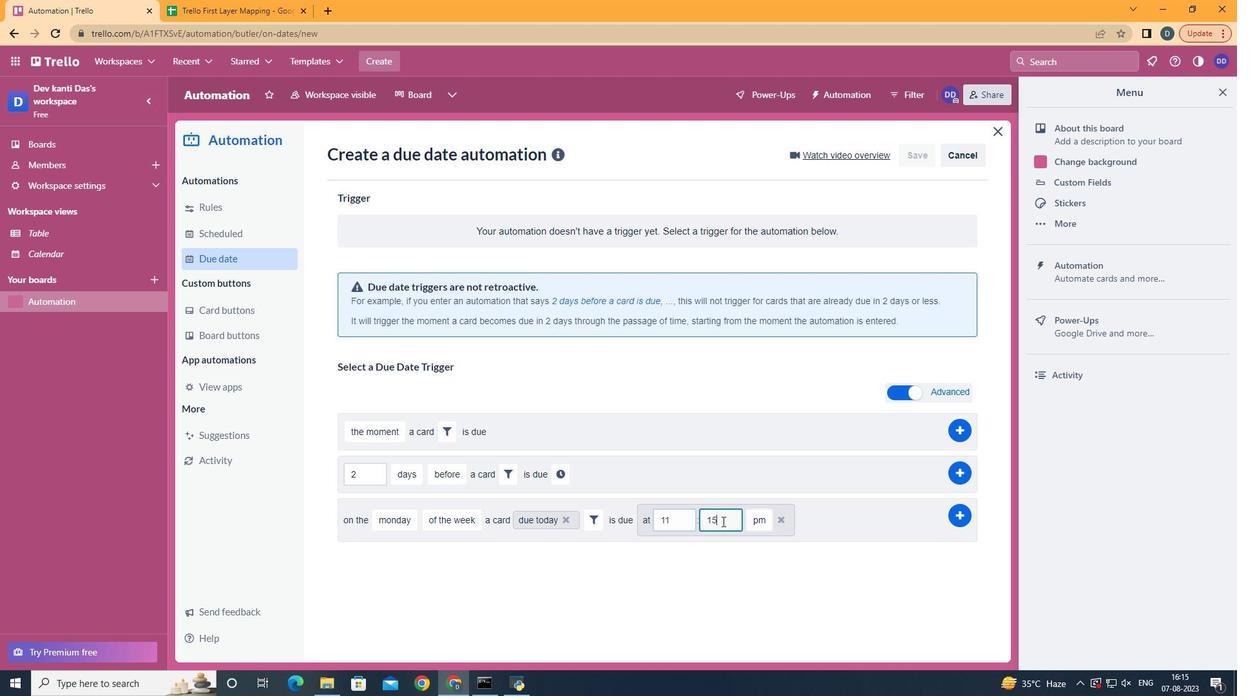 
Action: Key pressed <Key.backspace><Key.backspace>00
Screenshot: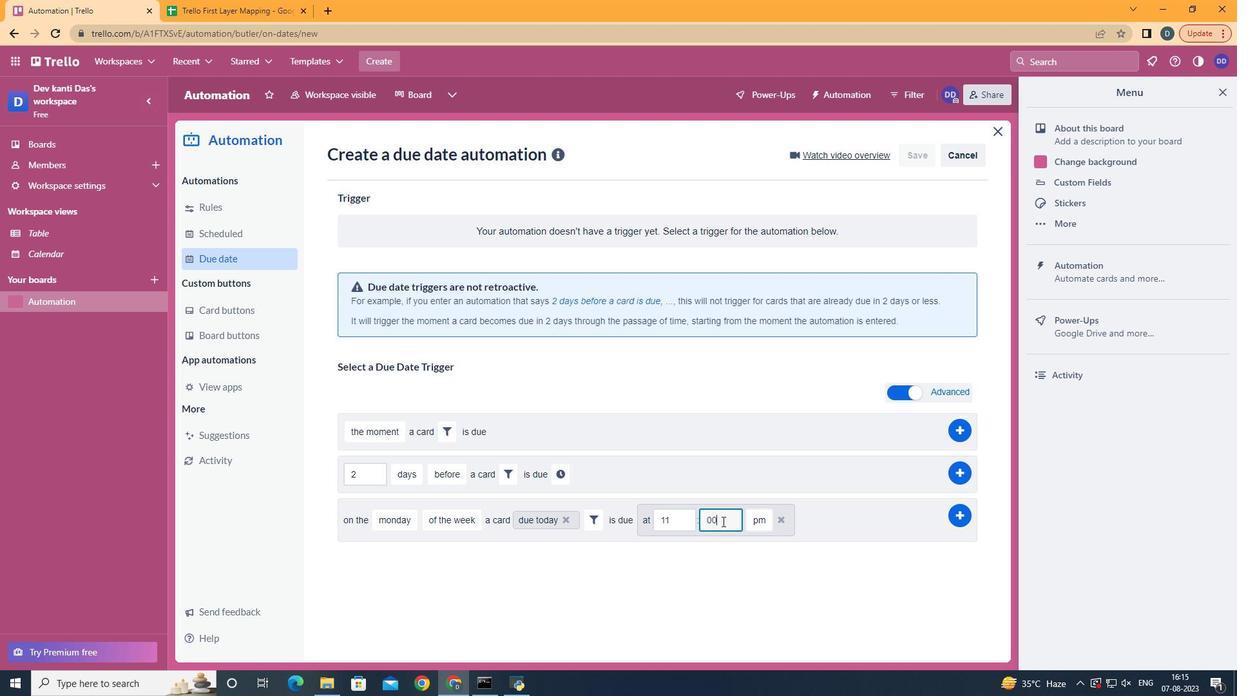 
Action: Mouse moved to (763, 539)
Screenshot: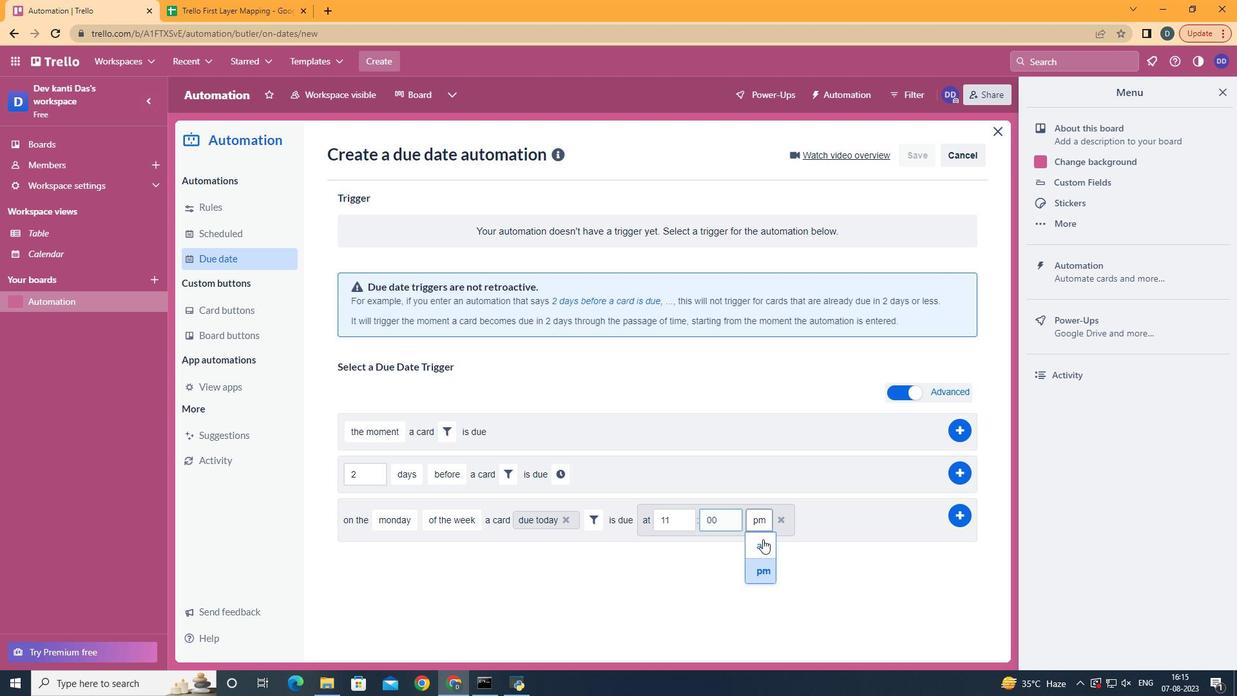 
Action: Mouse pressed left at (763, 539)
Screenshot: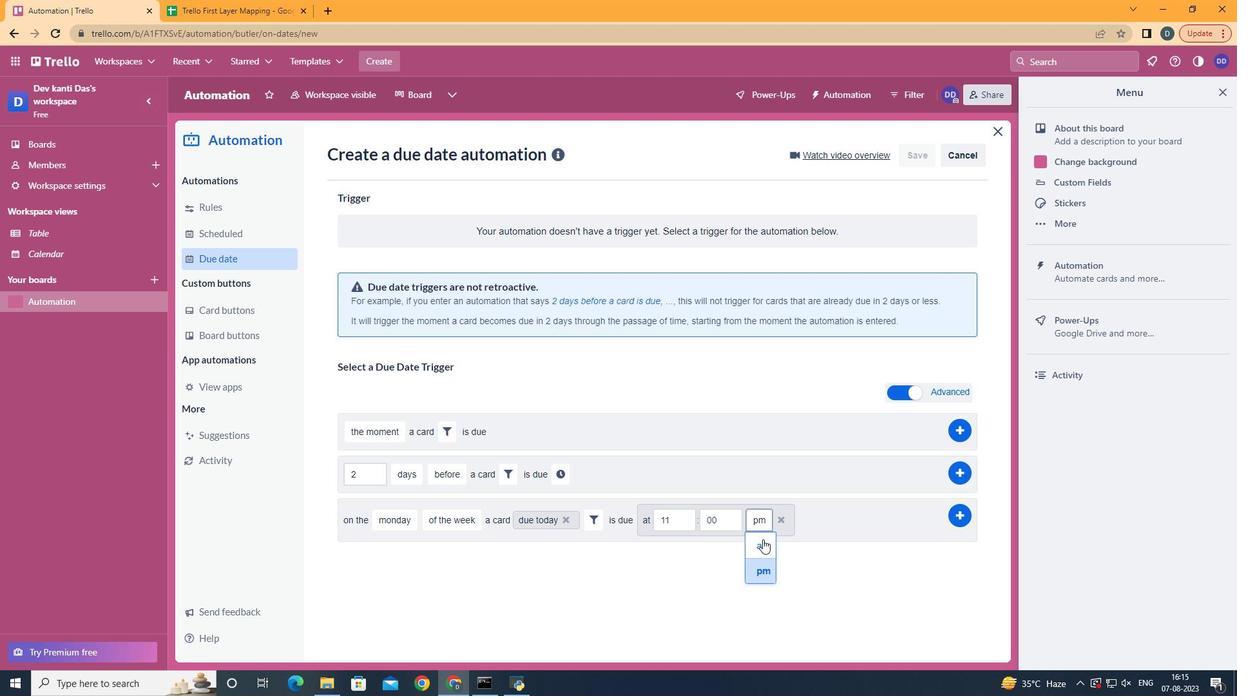 
Action: Mouse moved to (959, 521)
Screenshot: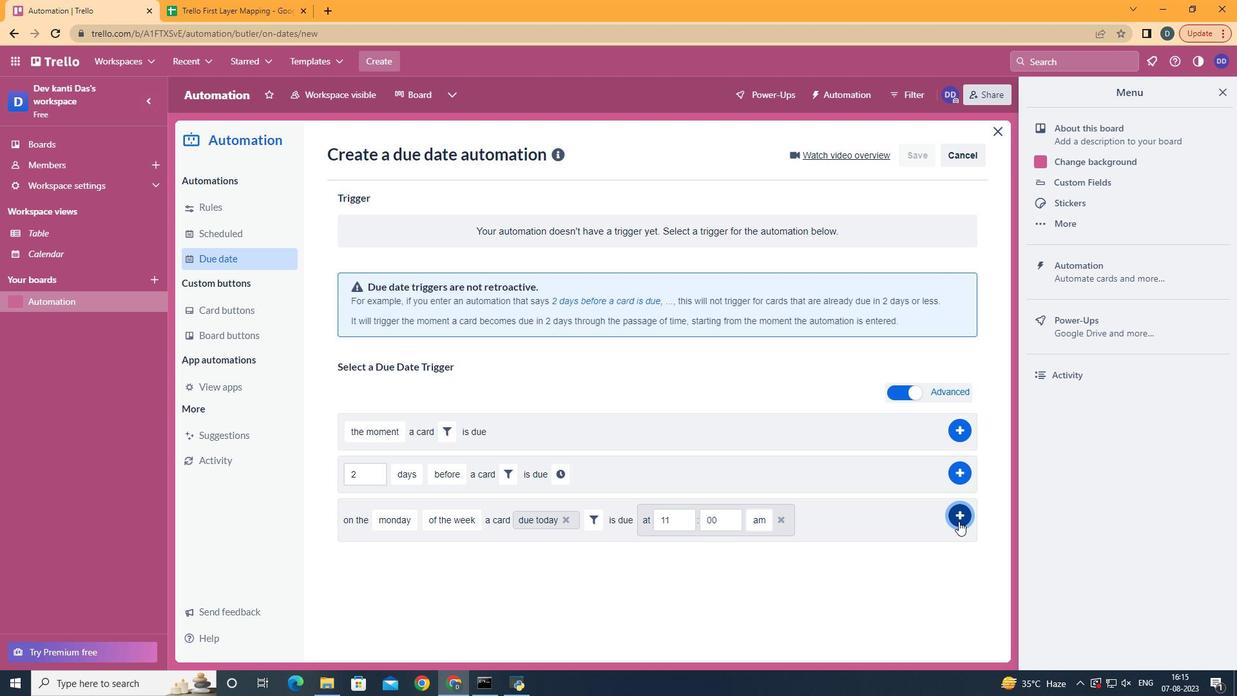 
Action: Mouse pressed left at (959, 521)
Screenshot: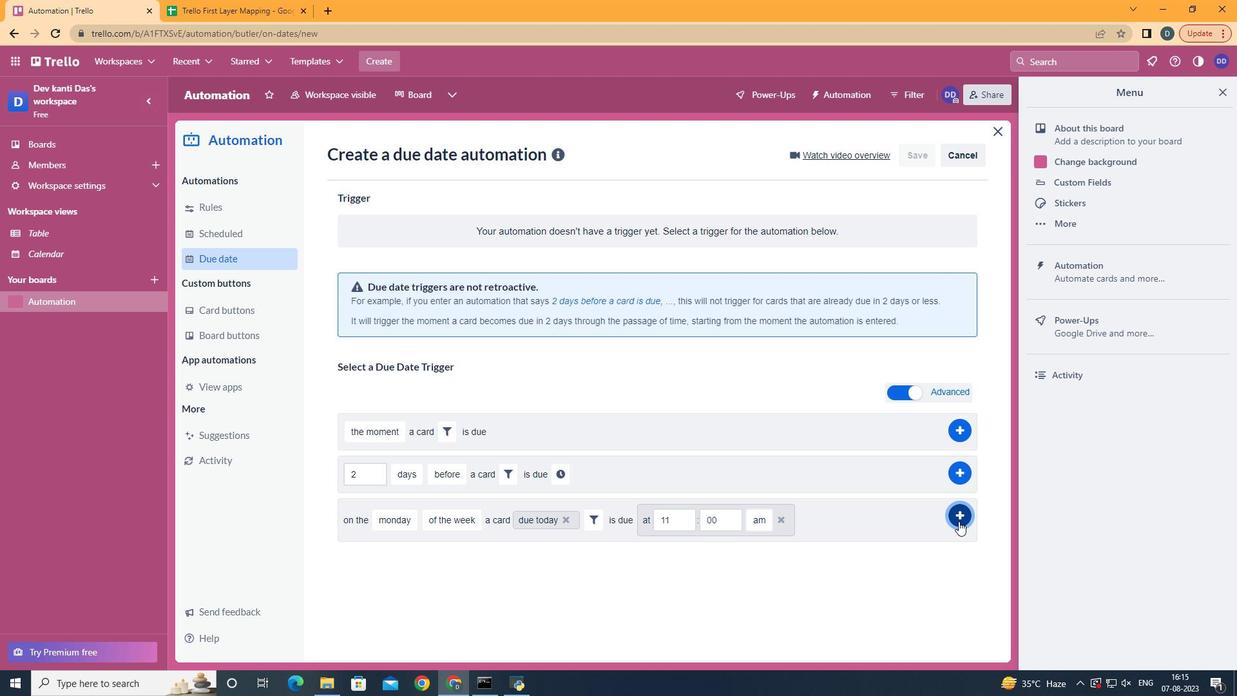 
Action: Mouse moved to (673, 268)
Screenshot: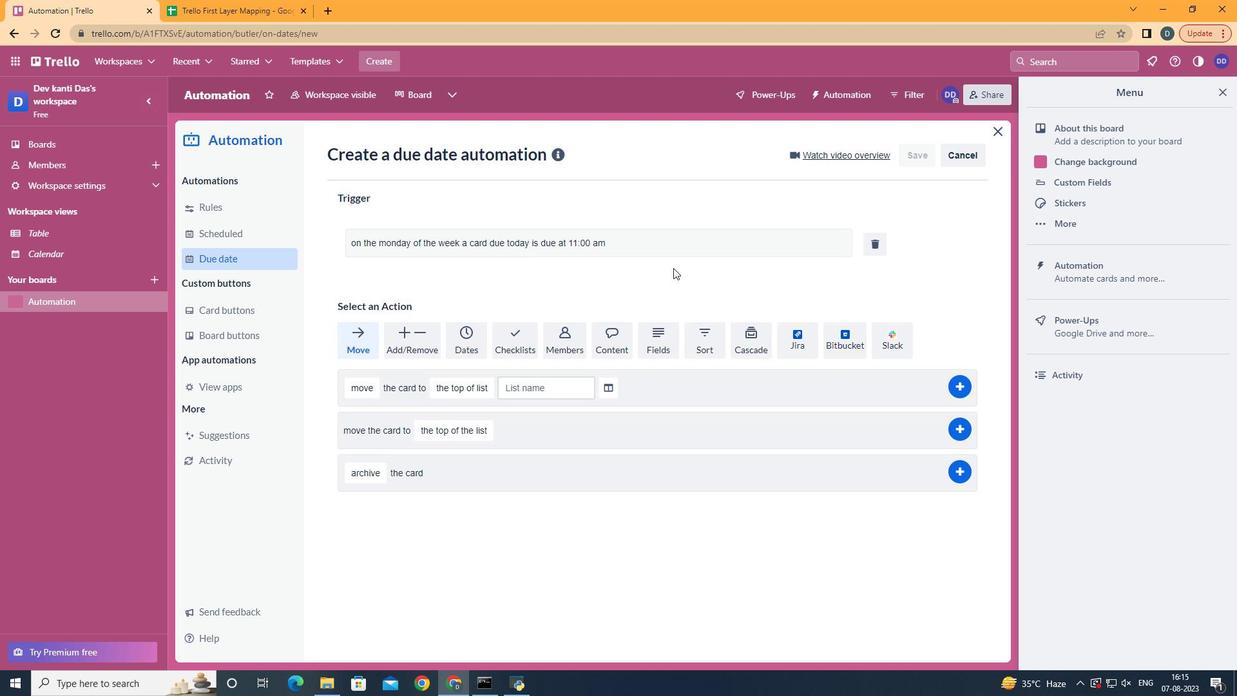 
